 Task: Create new customer invoice with Date Opened: 18-May-23, Select Customer: Live Odor Free
, Terms: Net 30. Make invoice entry for item-1 with Date: 18-May-23, Description: Wet N Wild Beauty 749A Dulce de Leche Contouring Palette, Income Account: Income:Sales, Quantity: 1, Unit Price: 10.59, Sales Tax: Y, Sales Tax Included: Y, Tax Table: Sales Tax. Post Invoice with Post Date: 18-May-23, Post to Accounts: Assets:Accounts Receivable. Pay / Process Payment with Transaction Date: 16-Jun-23, Amount: 10.59, Transfer Account: Checking Account. Go to 'Print Invoice'.
Action: Mouse moved to (179, 42)
Screenshot: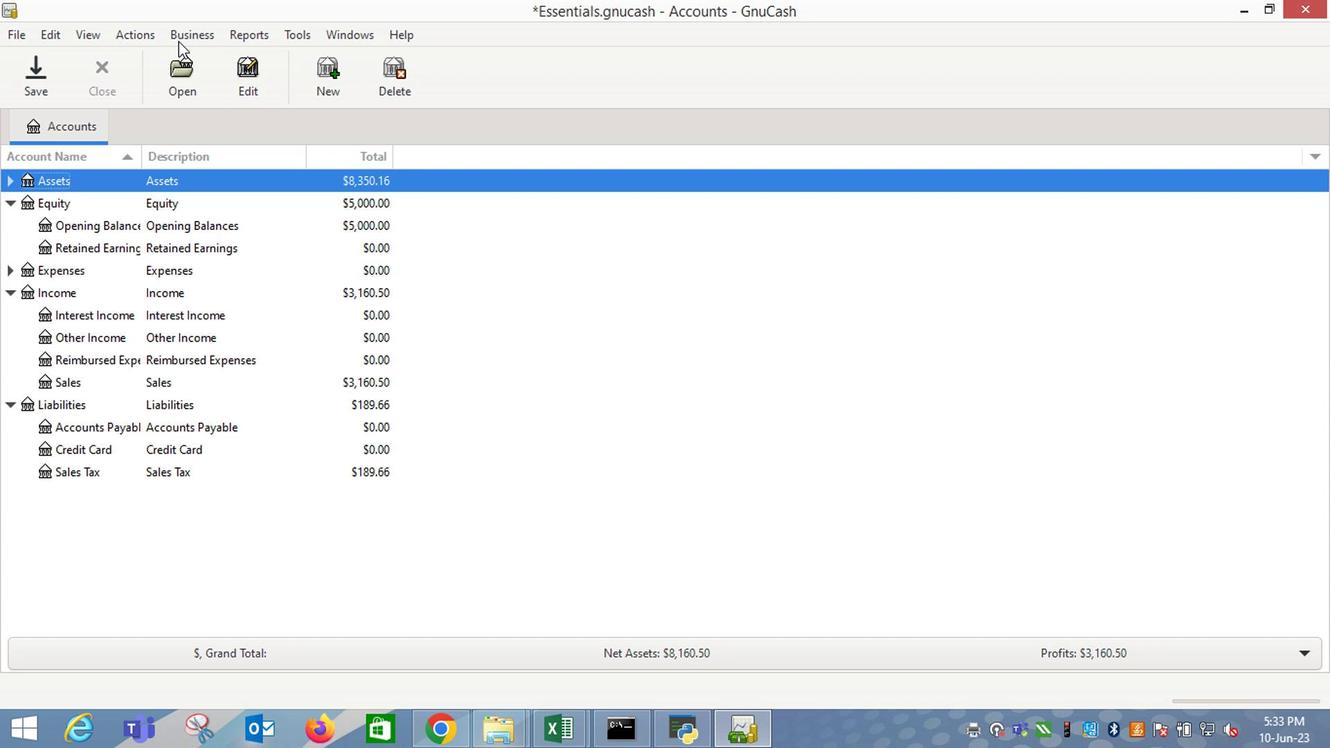 
Action: Mouse pressed left at (179, 42)
Screenshot: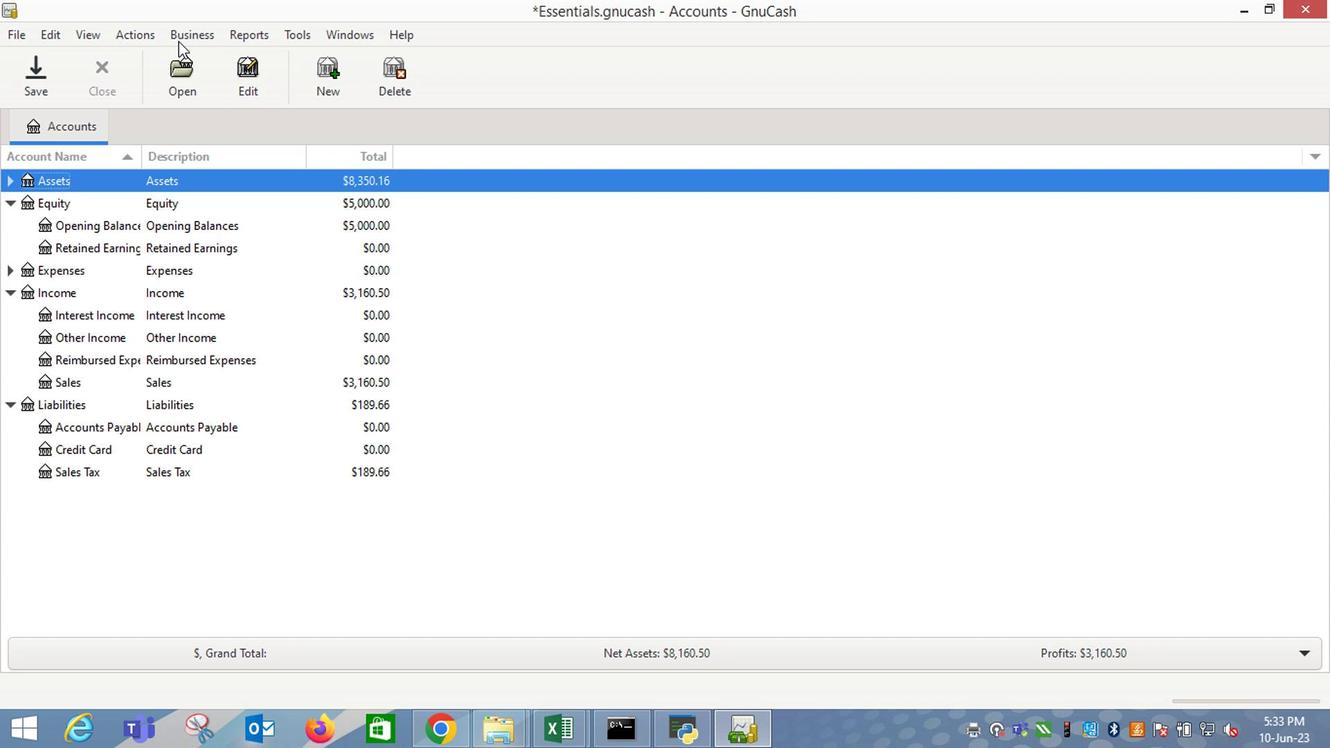 
Action: Mouse moved to (429, 135)
Screenshot: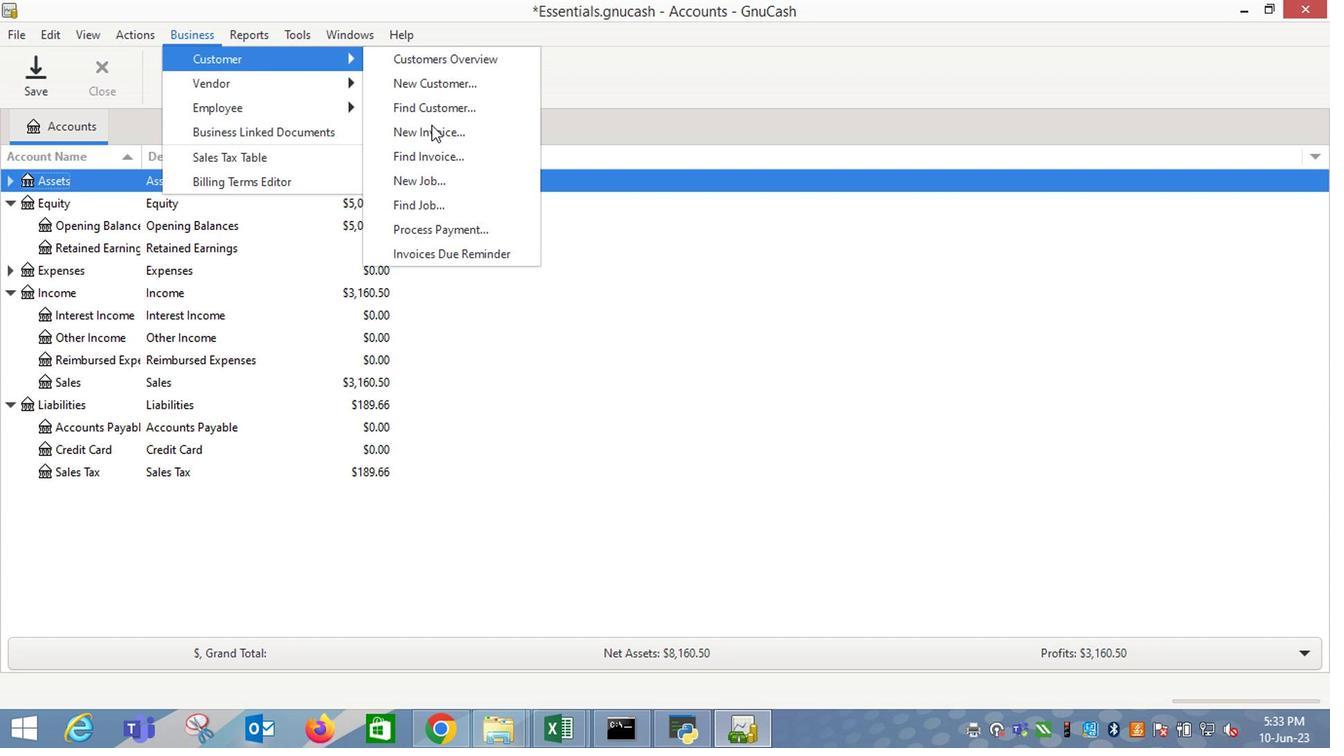 
Action: Mouse pressed left at (429, 135)
Screenshot: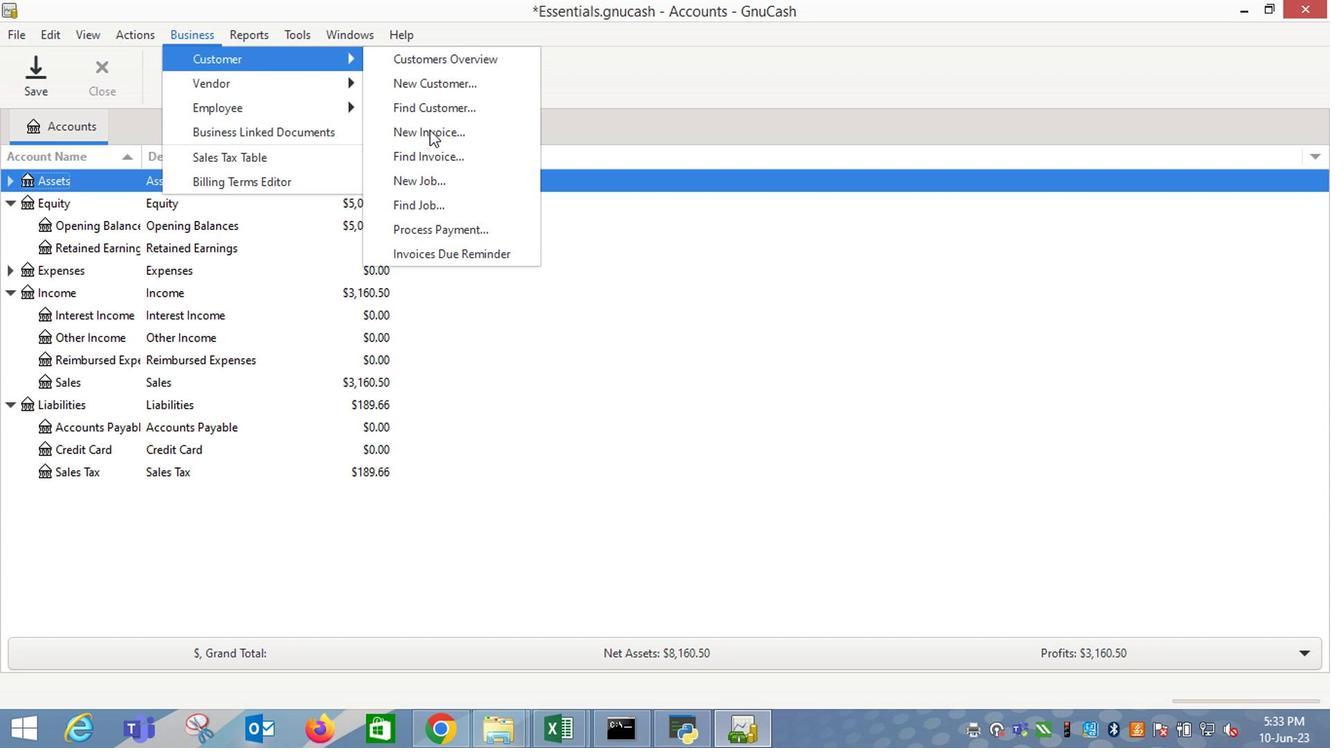 
Action: Mouse moved to (803, 304)
Screenshot: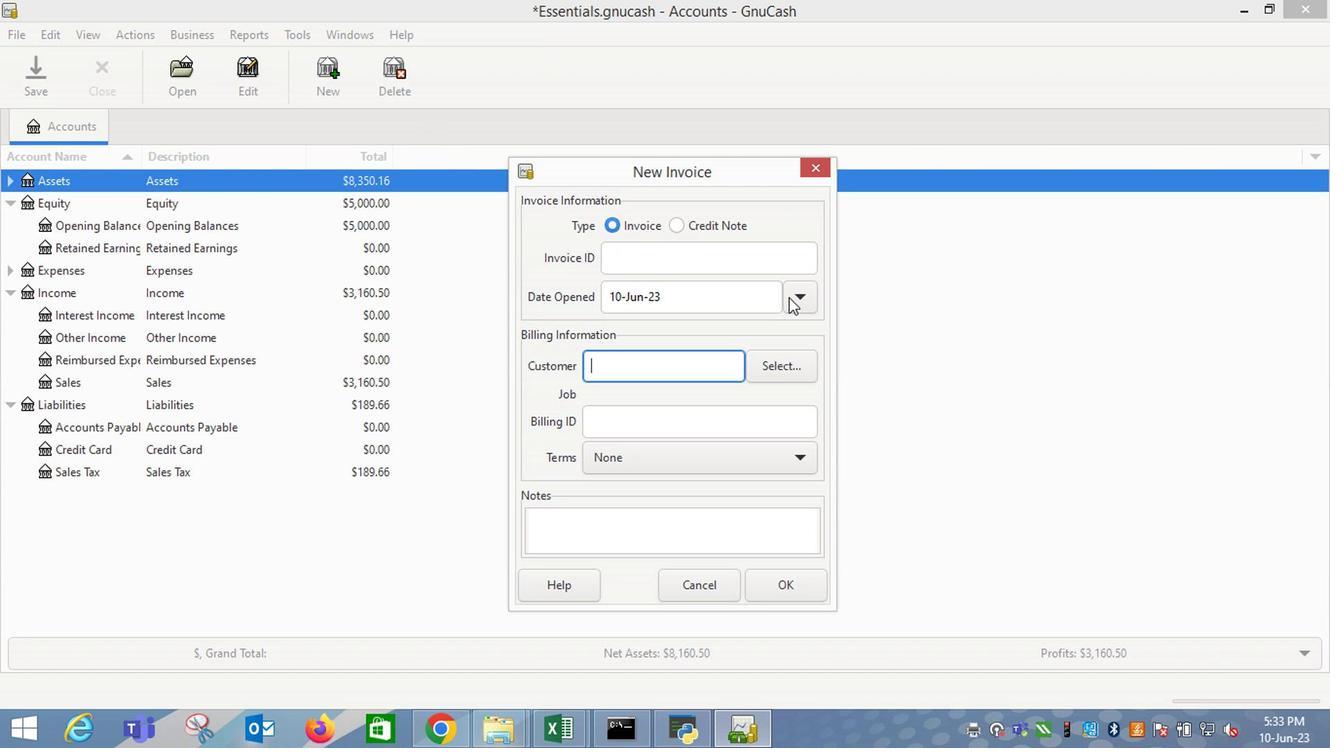 
Action: Mouse pressed left at (803, 304)
Screenshot: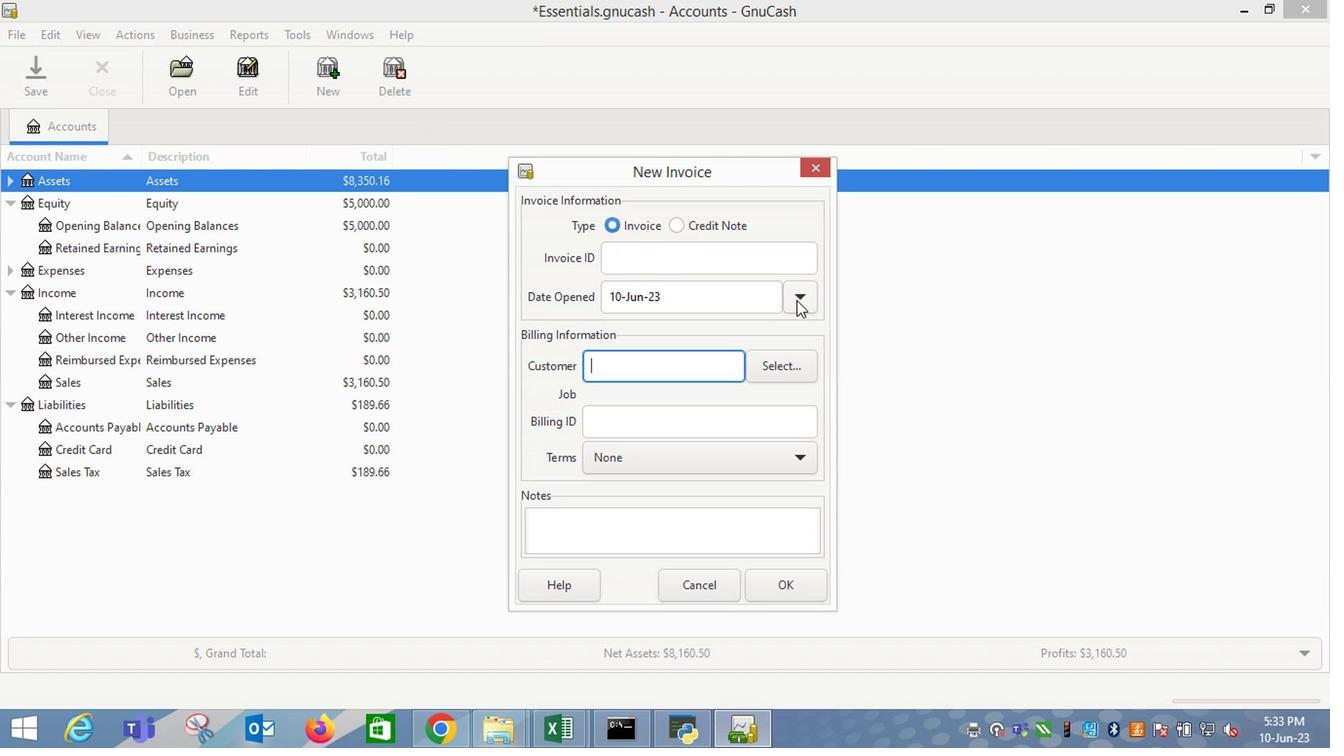 
Action: Mouse moved to (651, 330)
Screenshot: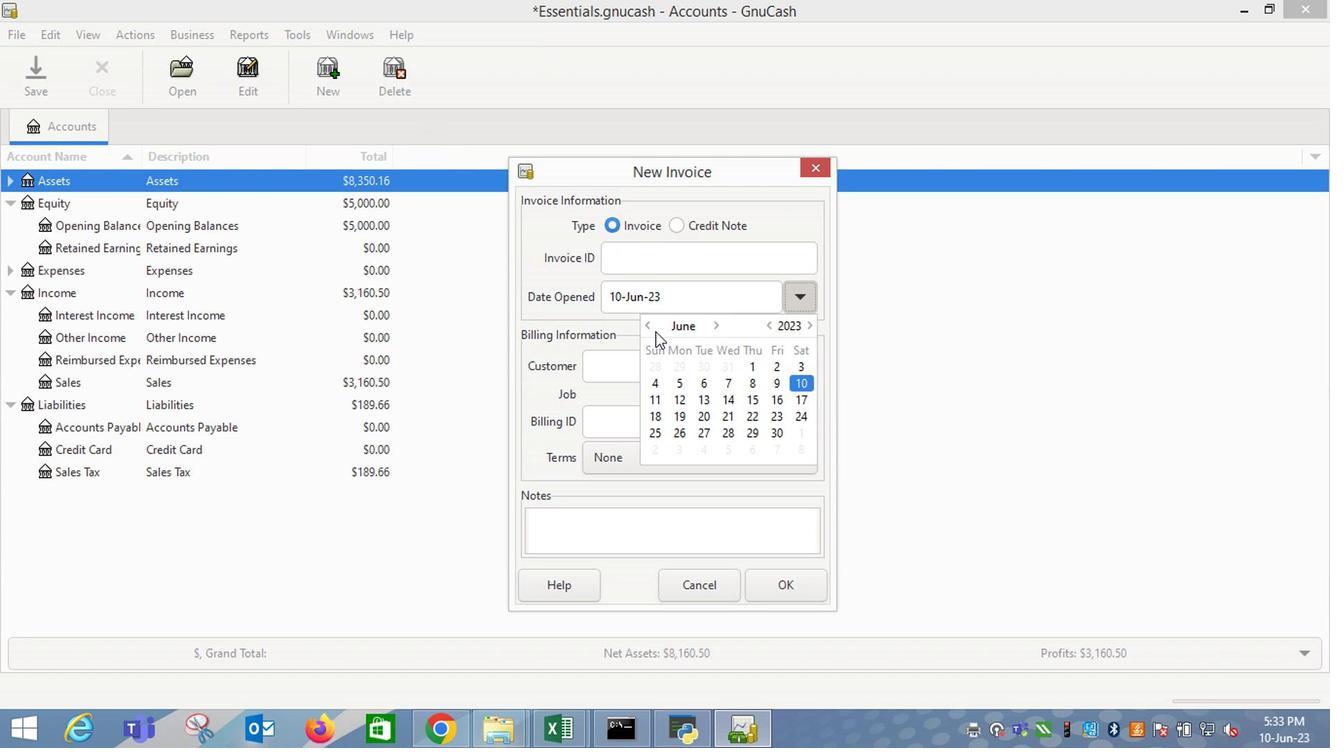 
Action: Mouse pressed left at (651, 330)
Screenshot: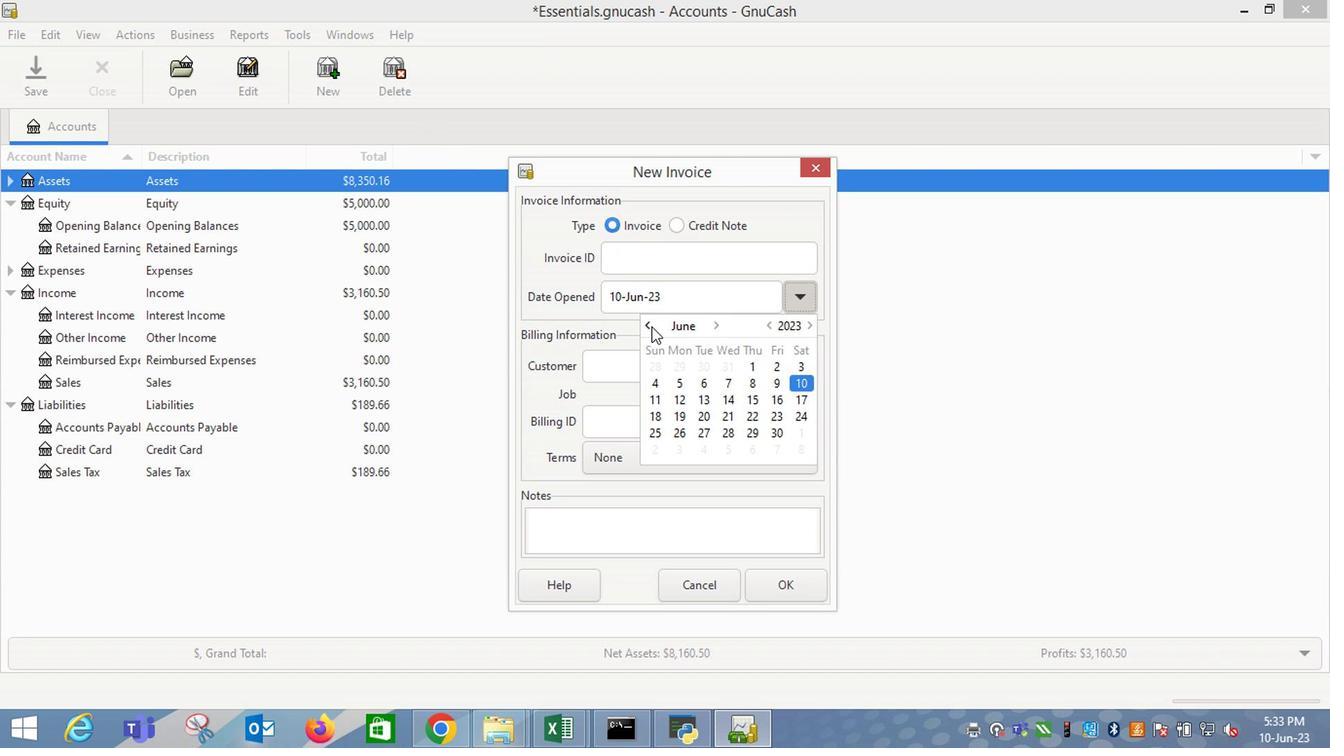 
Action: Mouse moved to (751, 404)
Screenshot: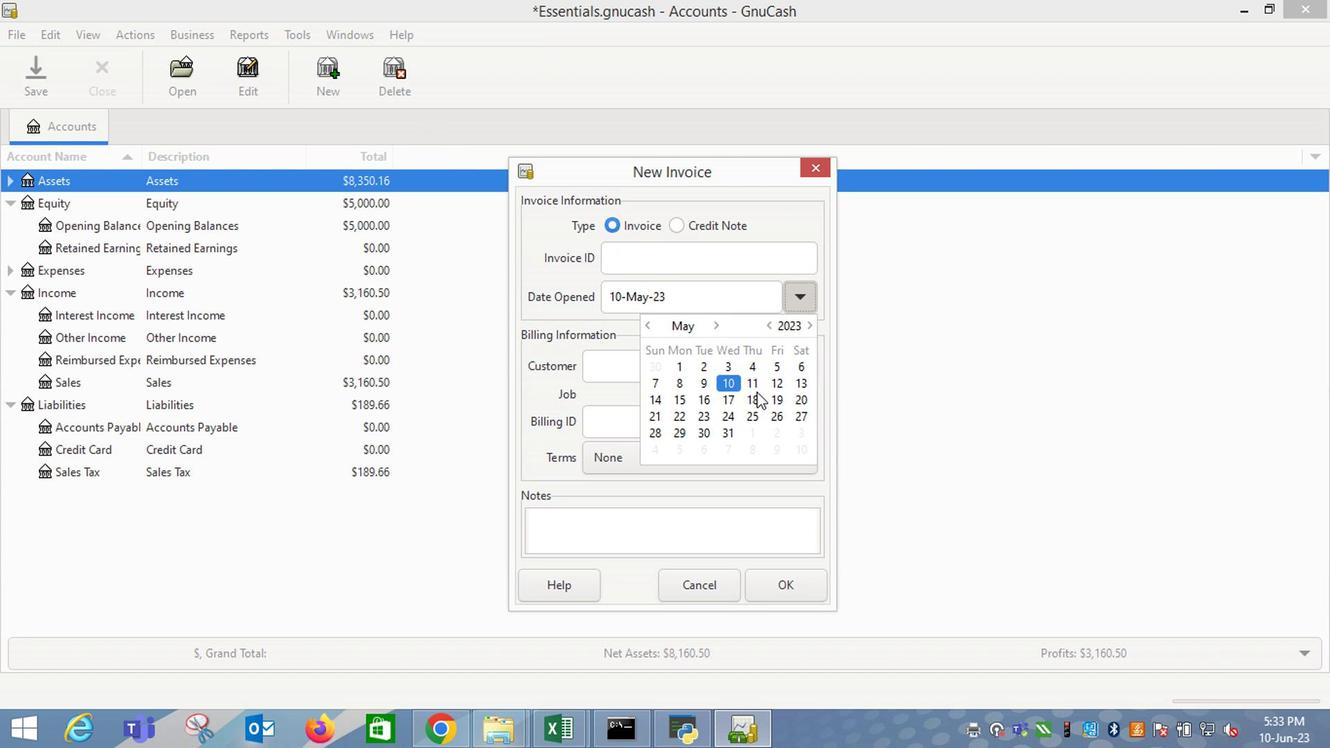 
Action: Mouse pressed left at (751, 404)
Screenshot: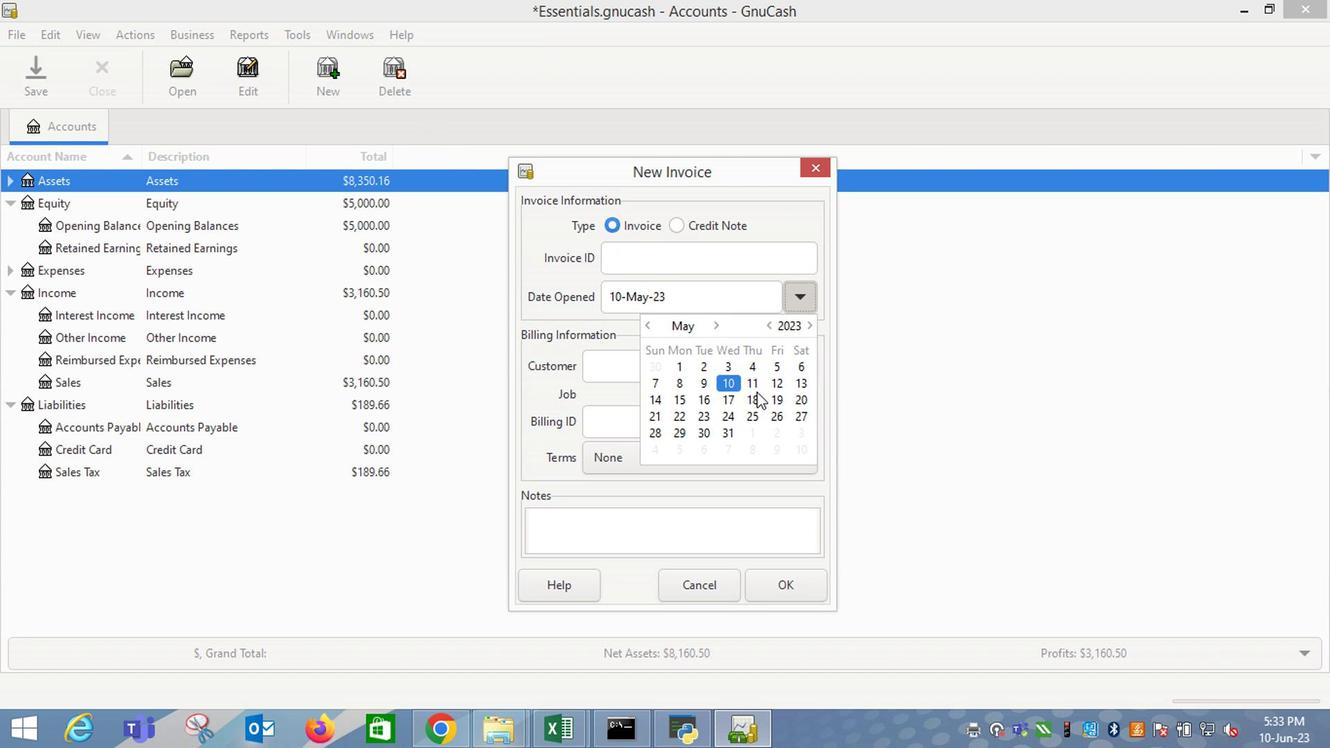 
Action: Mouse moved to (624, 370)
Screenshot: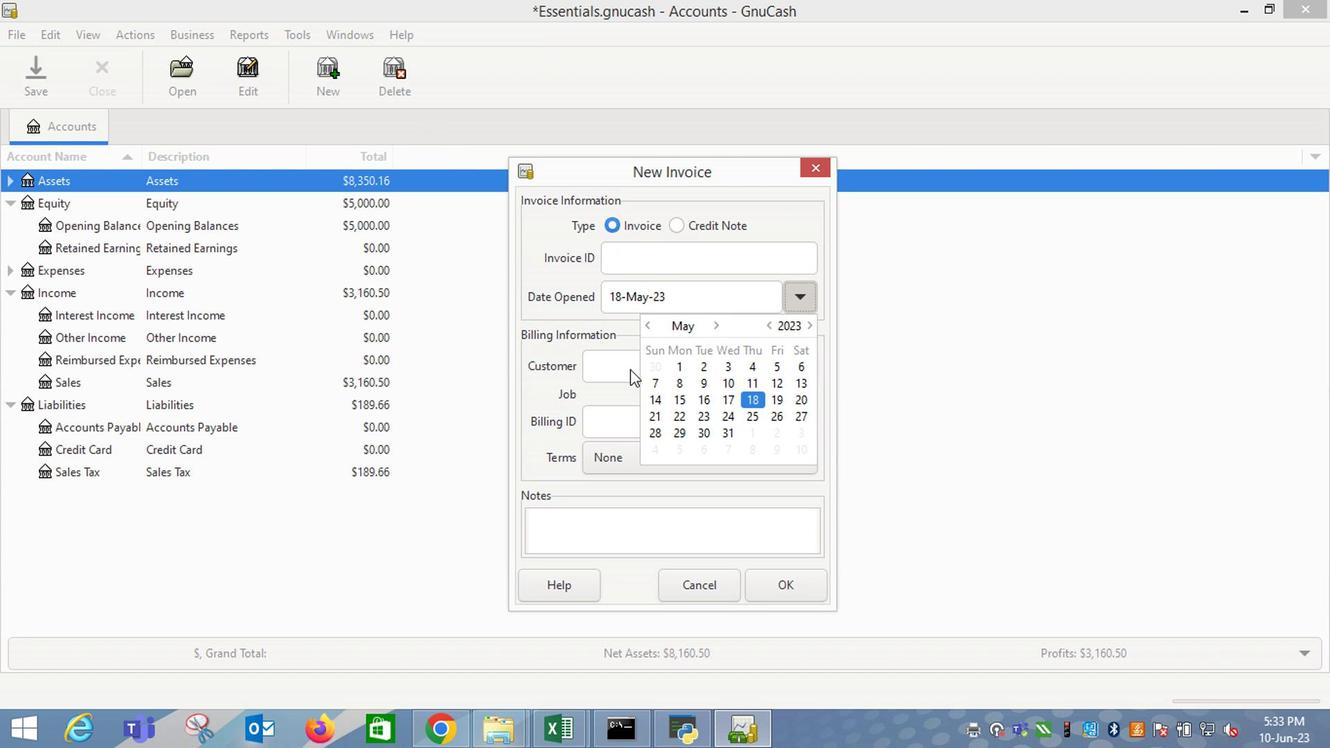 
Action: Mouse pressed left at (624, 370)
Screenshot: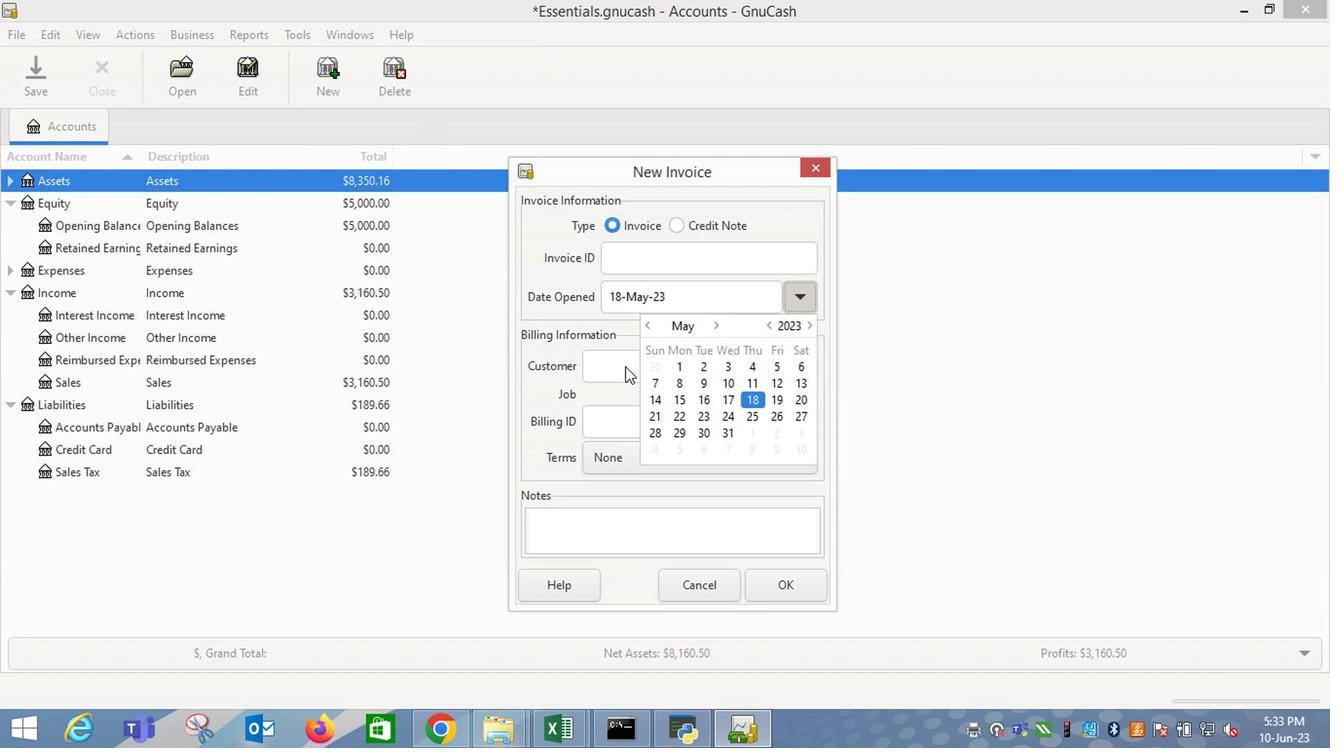 
Action: Mouse pressed left at (624, 370)
Screenshot: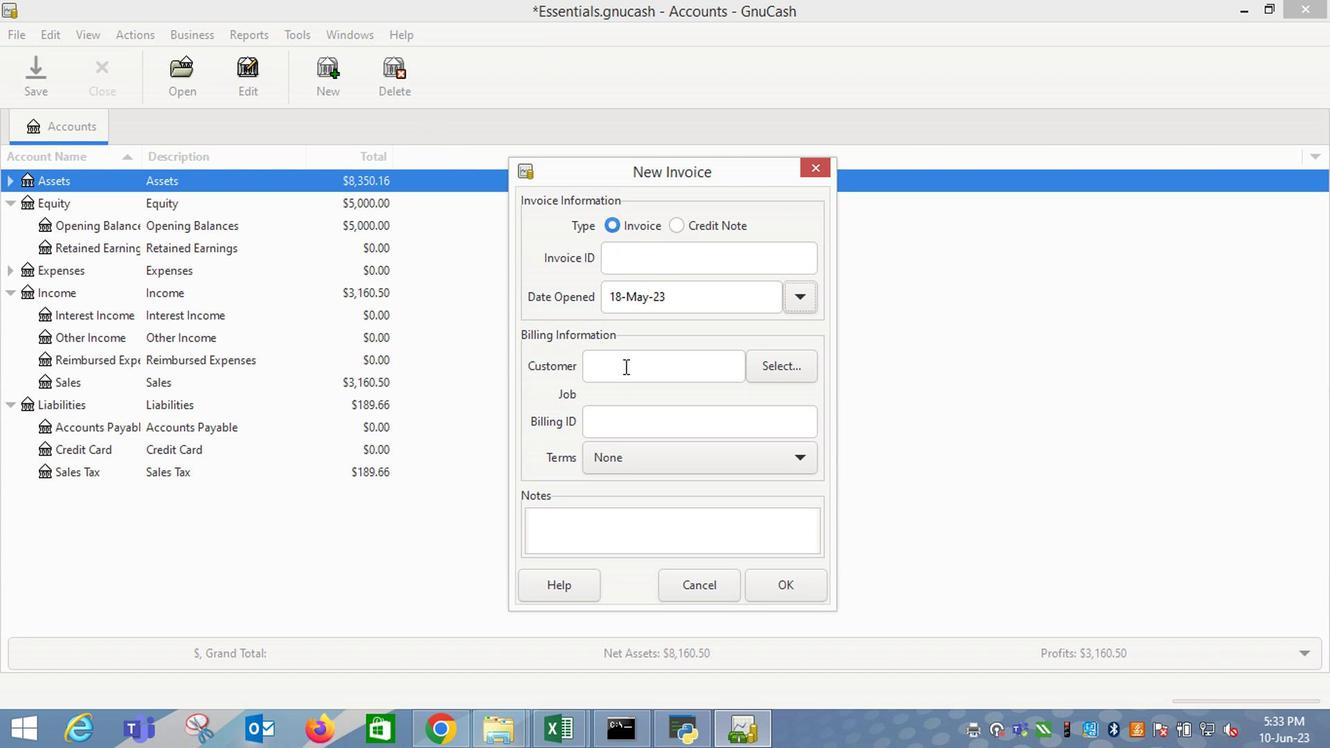 
Action: Mouse moved to (624, 368)
Screenshot: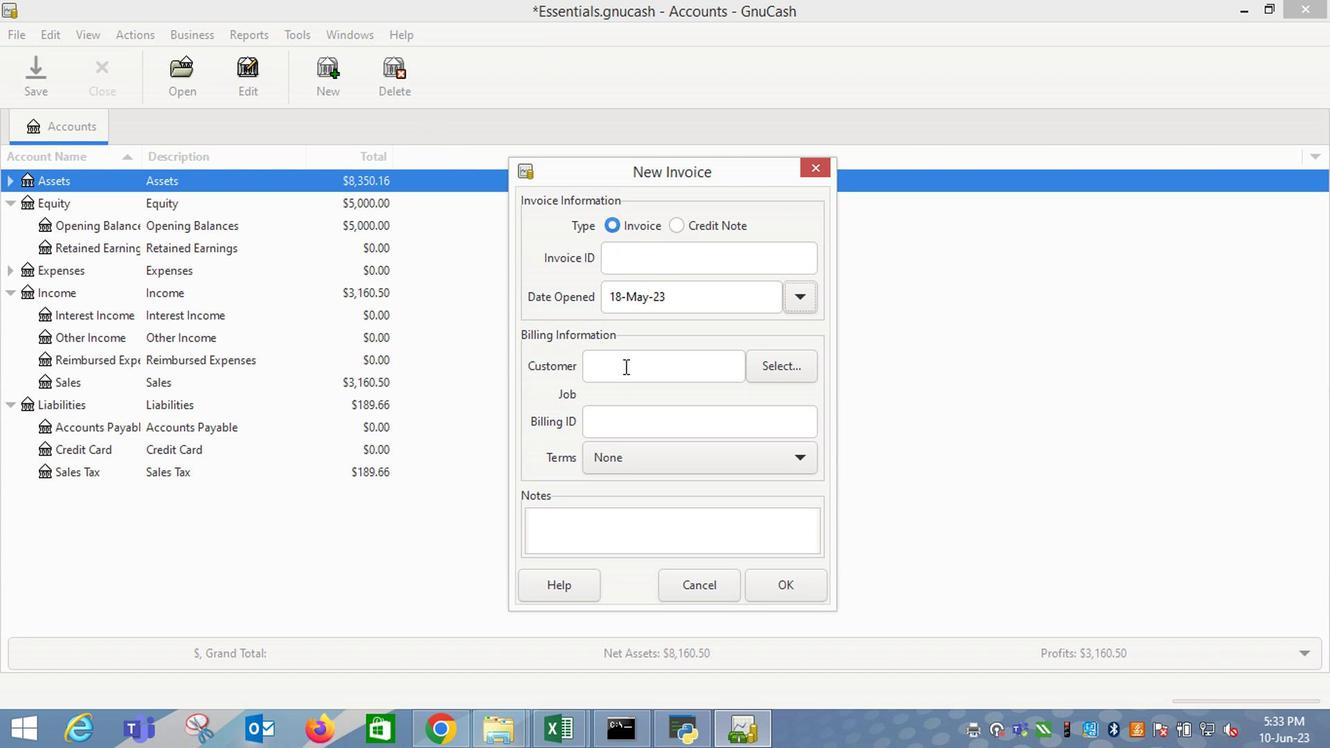 
Action: Key pressed <Key.shift_r>Li
Screenshot: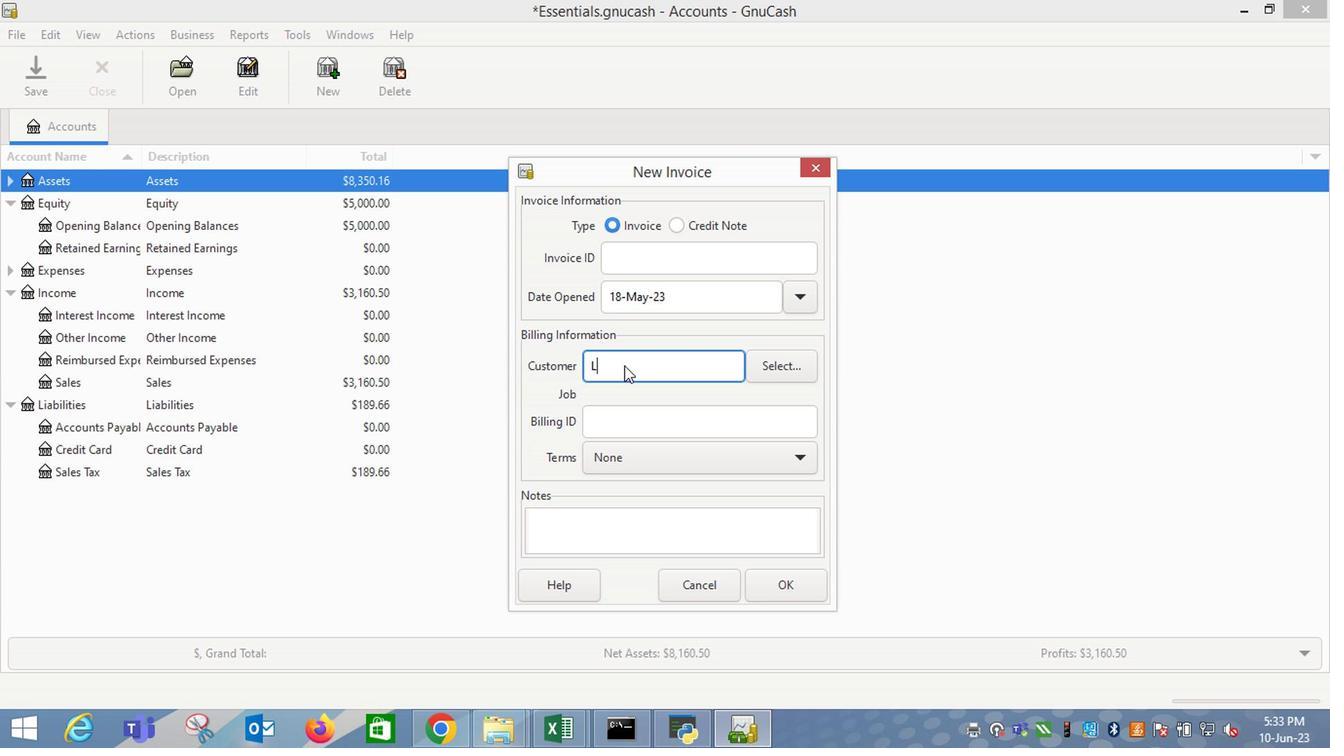 
Action: Mouse moved to (639, 401)
Screenshot: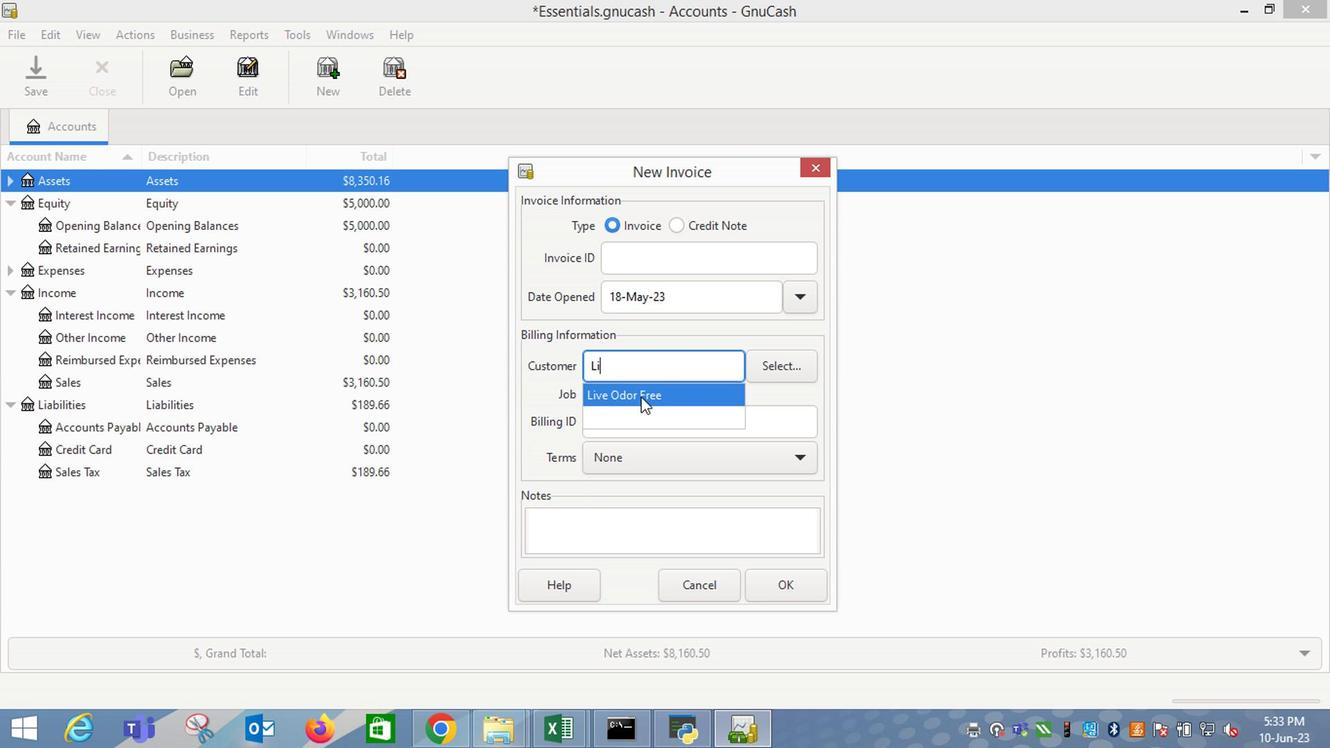 
Action: Mouse pressed left at (639, 401)
Screenshot: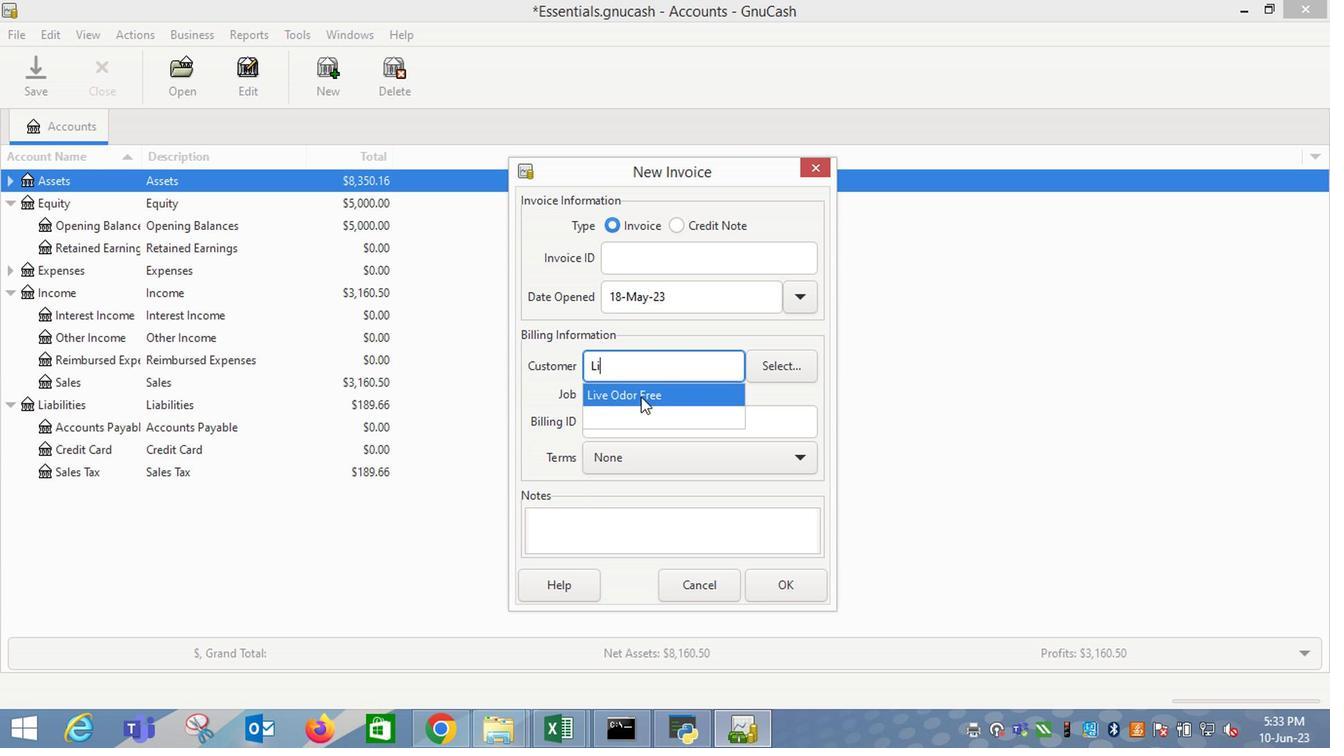 
Action: Mouse moved to (612, 476)
Screenshot: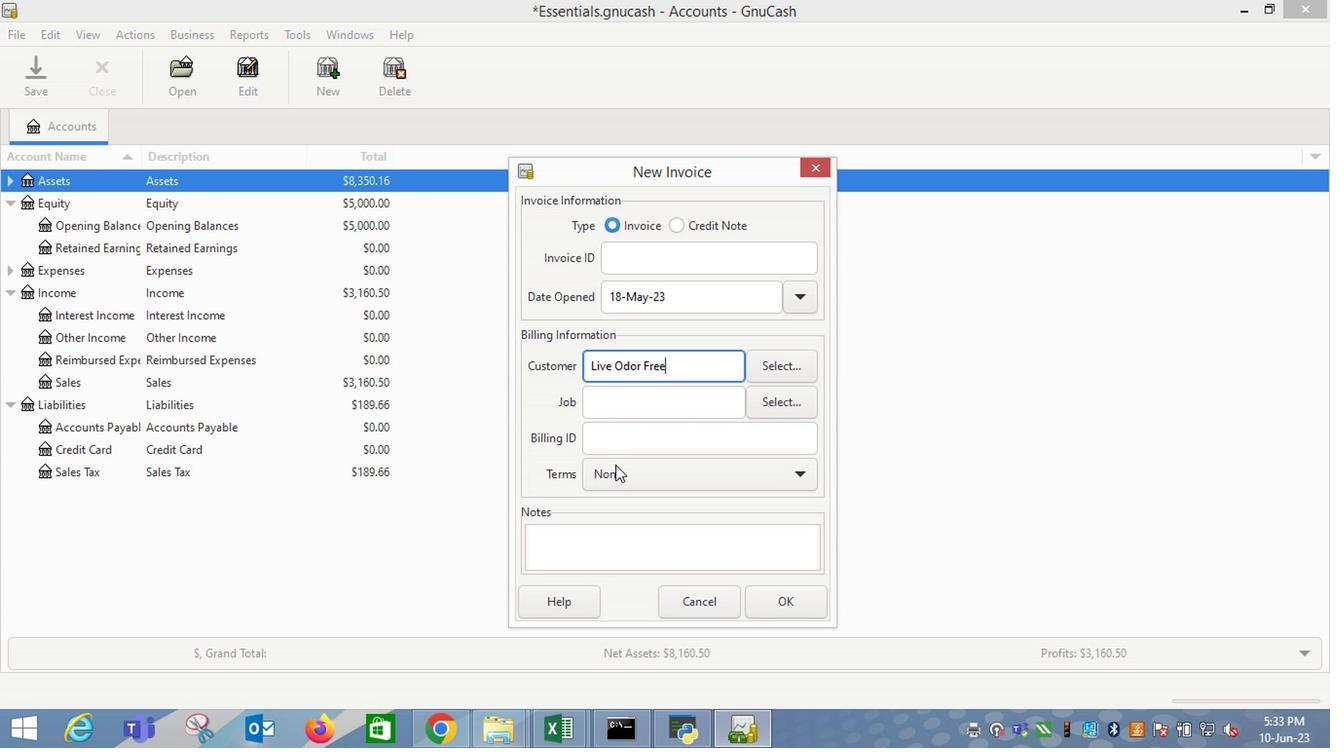 
Action: Mouse pressed left at (612, 476)
Screenshot: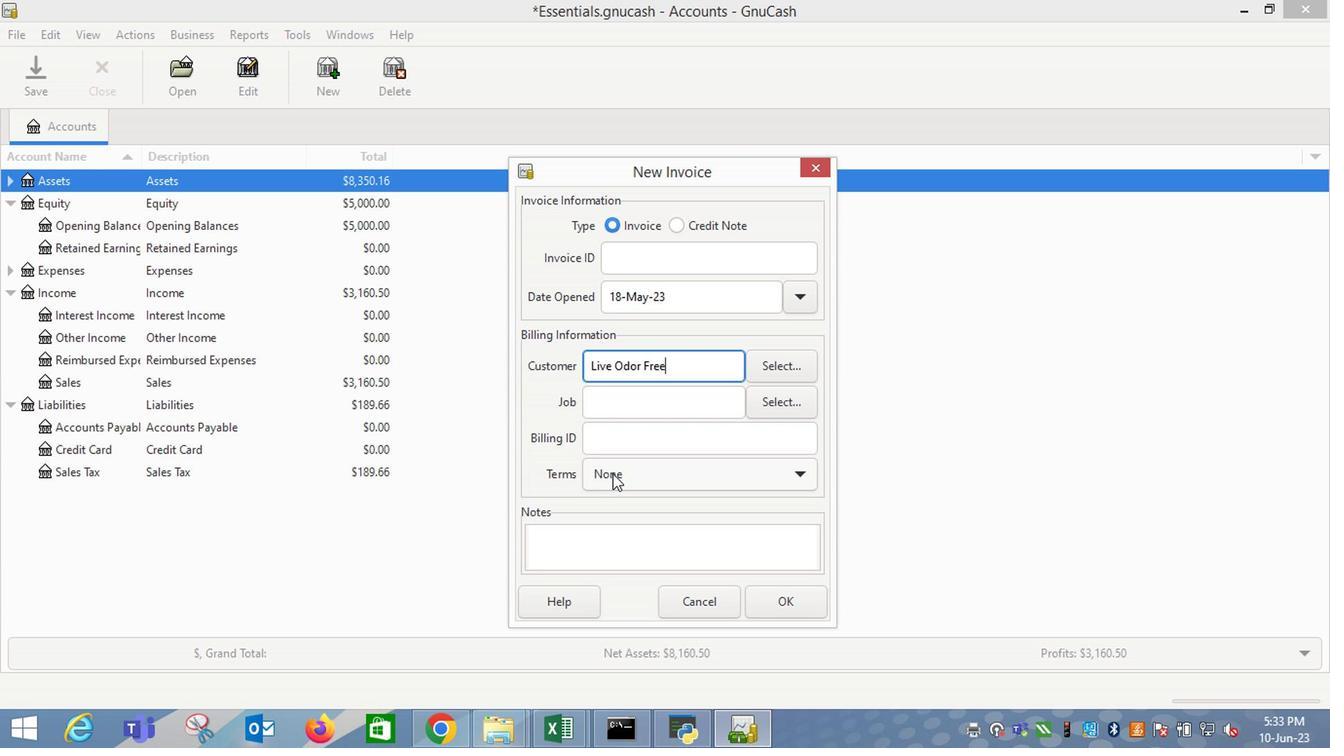 
Action: Mouse moved to (619, 529)
Screenshot: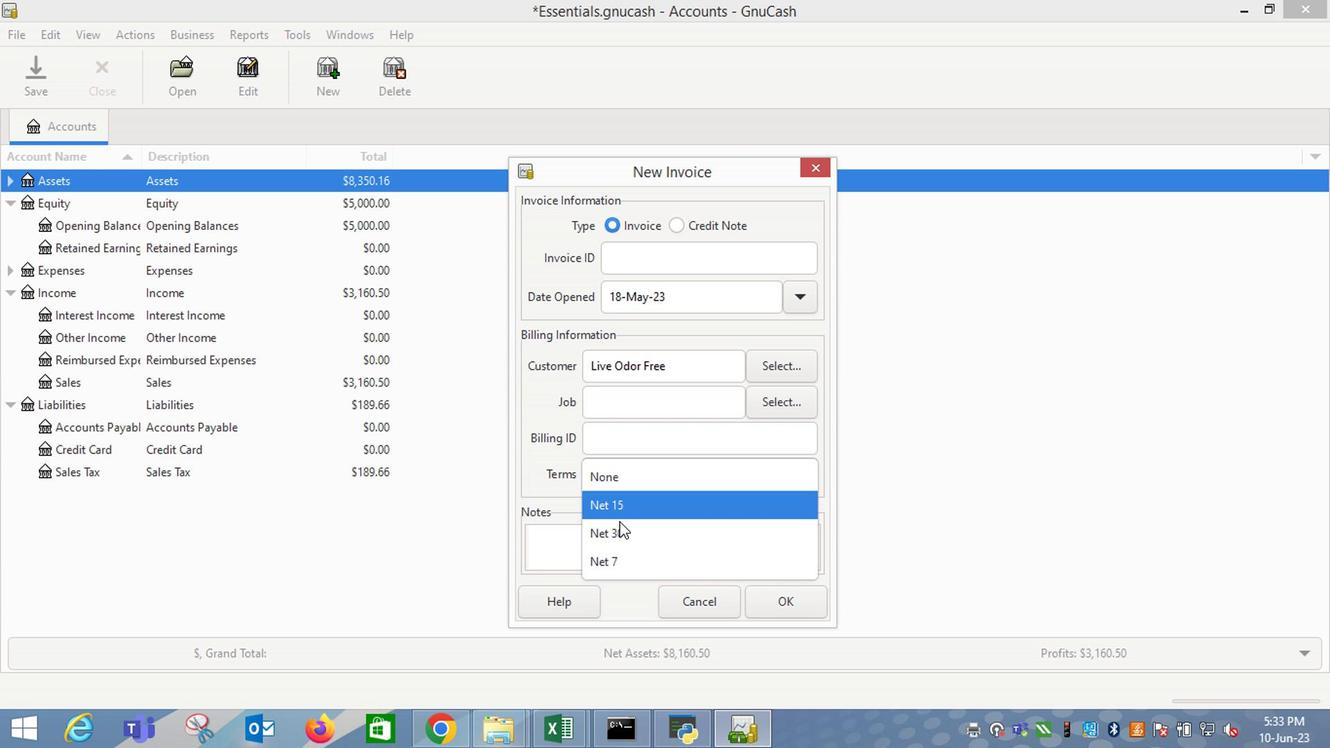 
Action: Mouse pressed left at (619, 529)
Screenshot: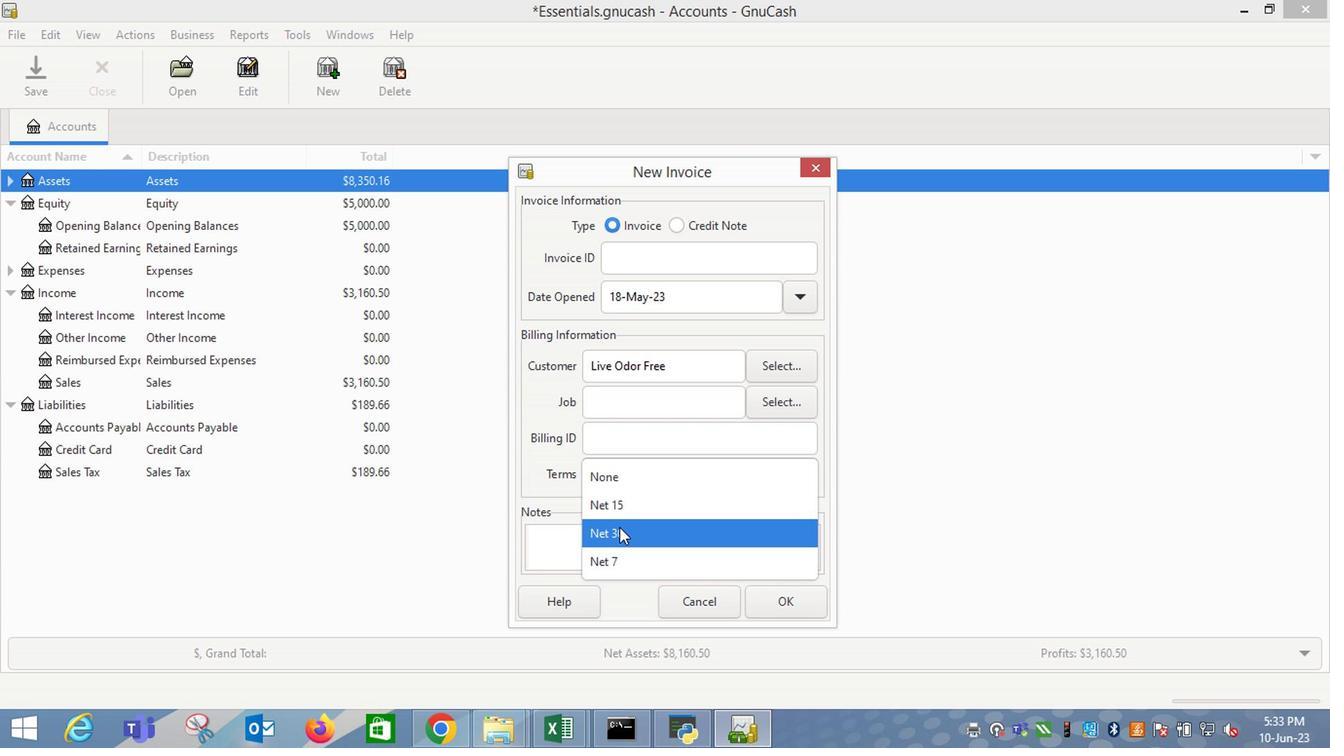 
Action: Mouse moved to (774, 616)
Screenshot: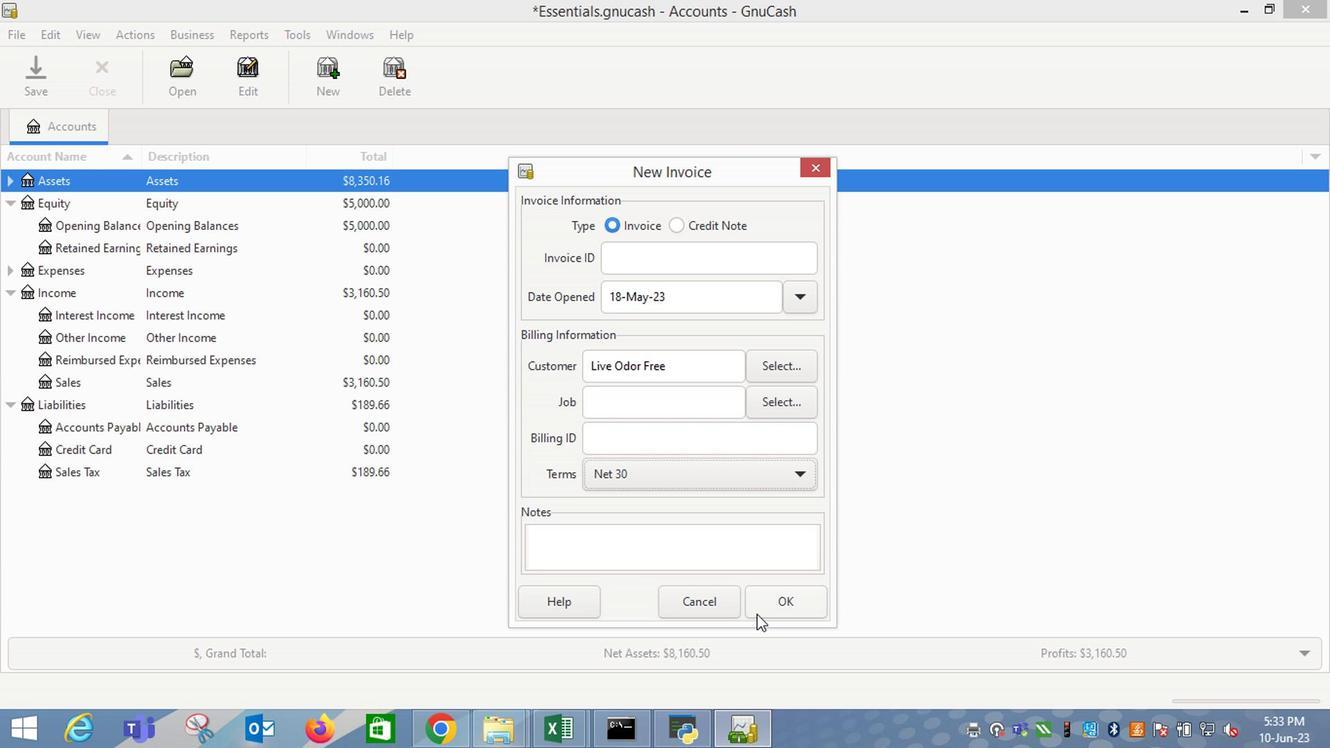 
Action: Mouse pressed left at (774, 616)
Screenshot: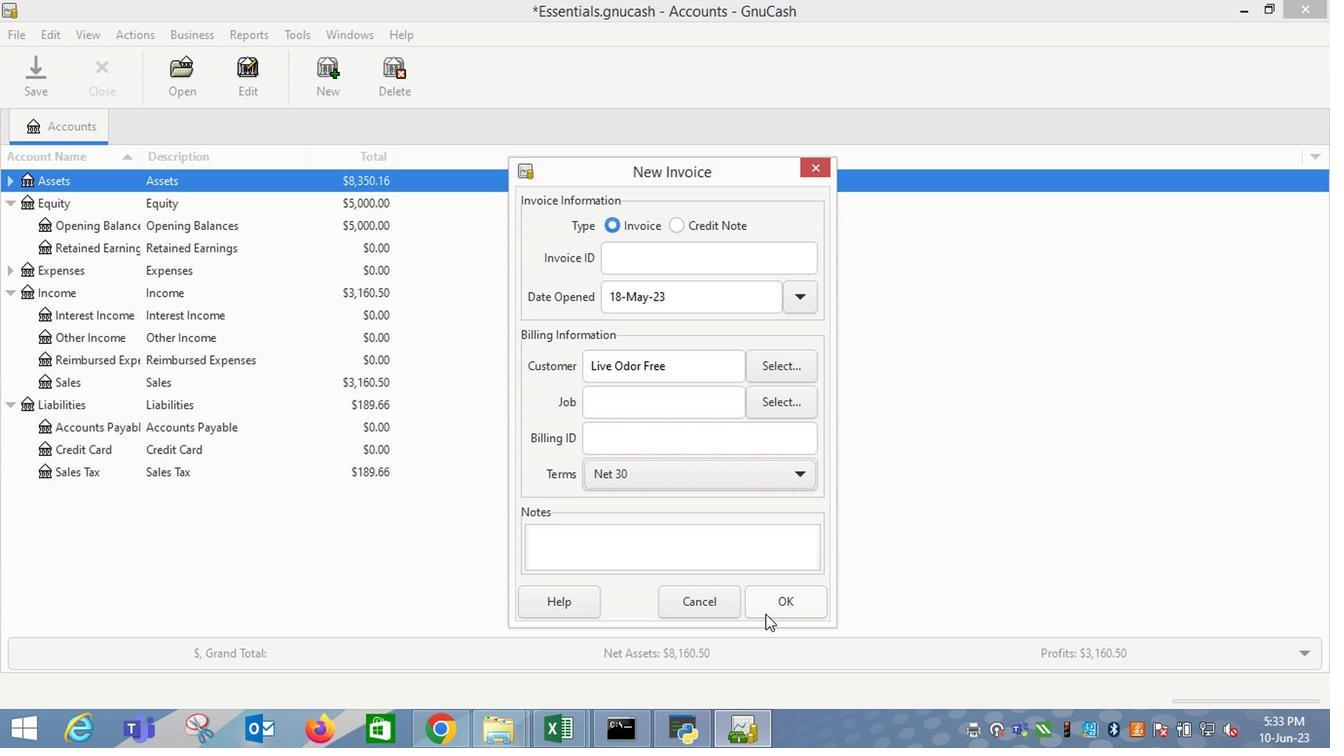 
Action: Mouse moved to (79, 380)
Screenshot: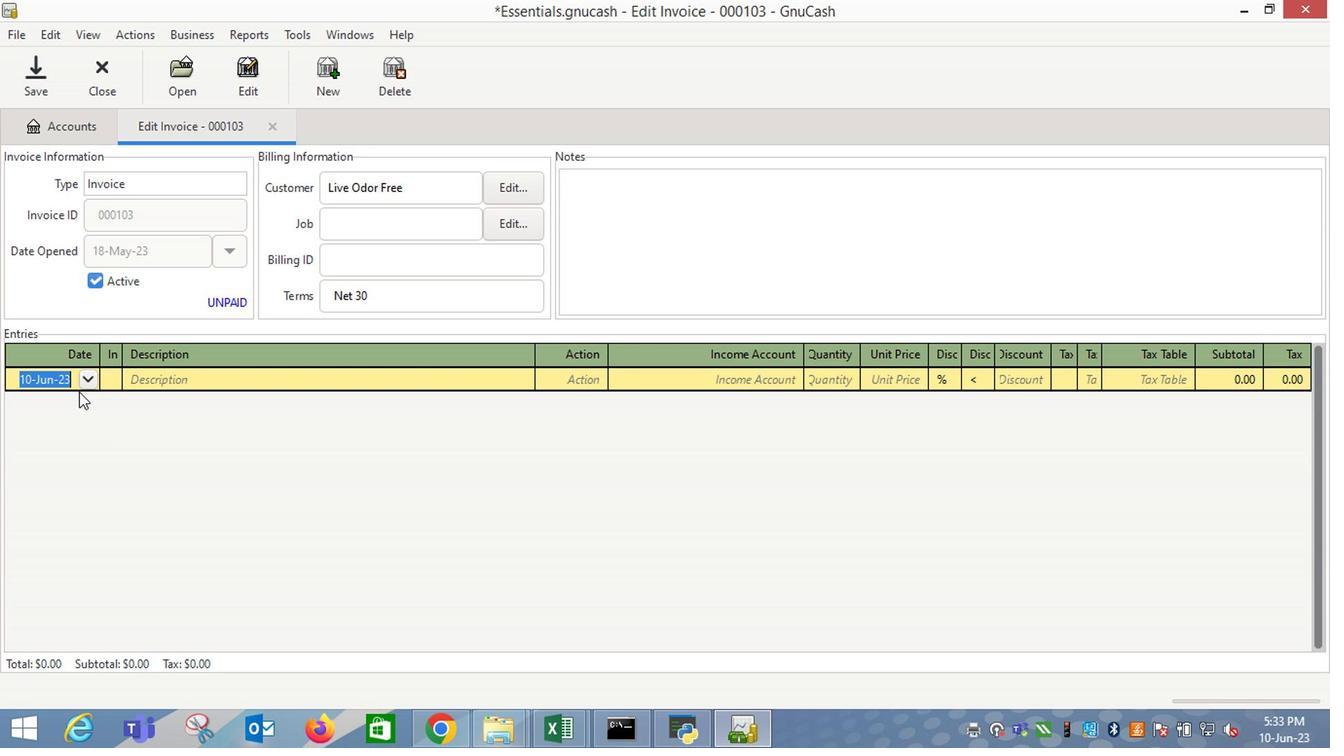 
Action: Mouse pressed left at (79, 380)
Screenshot: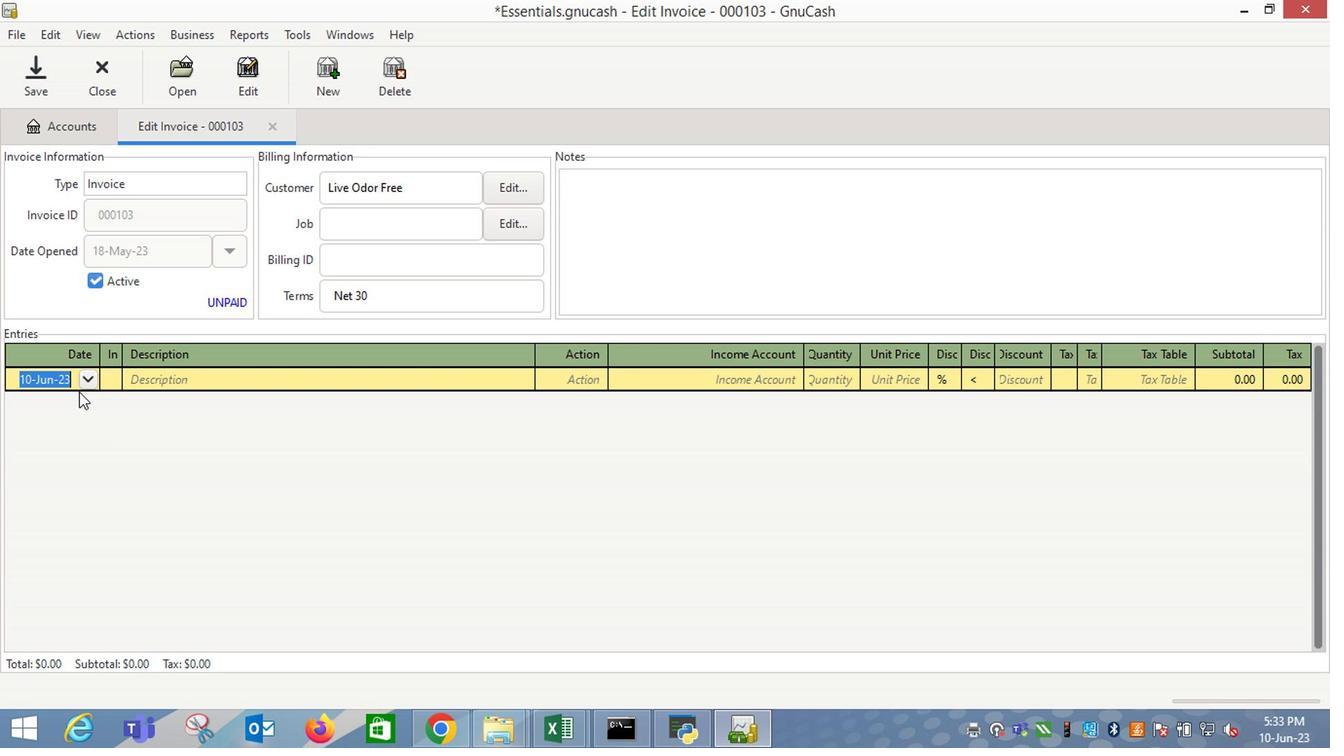 
Action: Mouse moved to (13, 404)
Screenshot: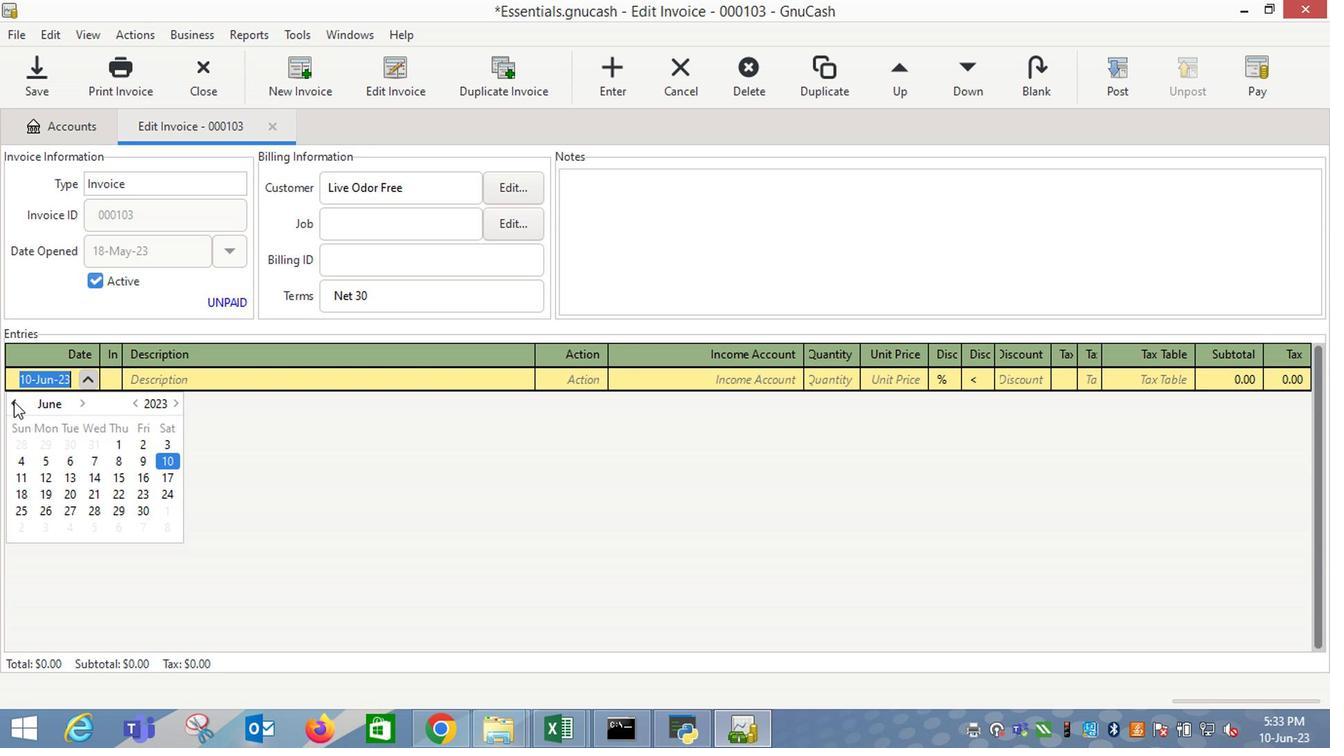 
Action: Mouse pressed left at (13, 404)
Screenshot: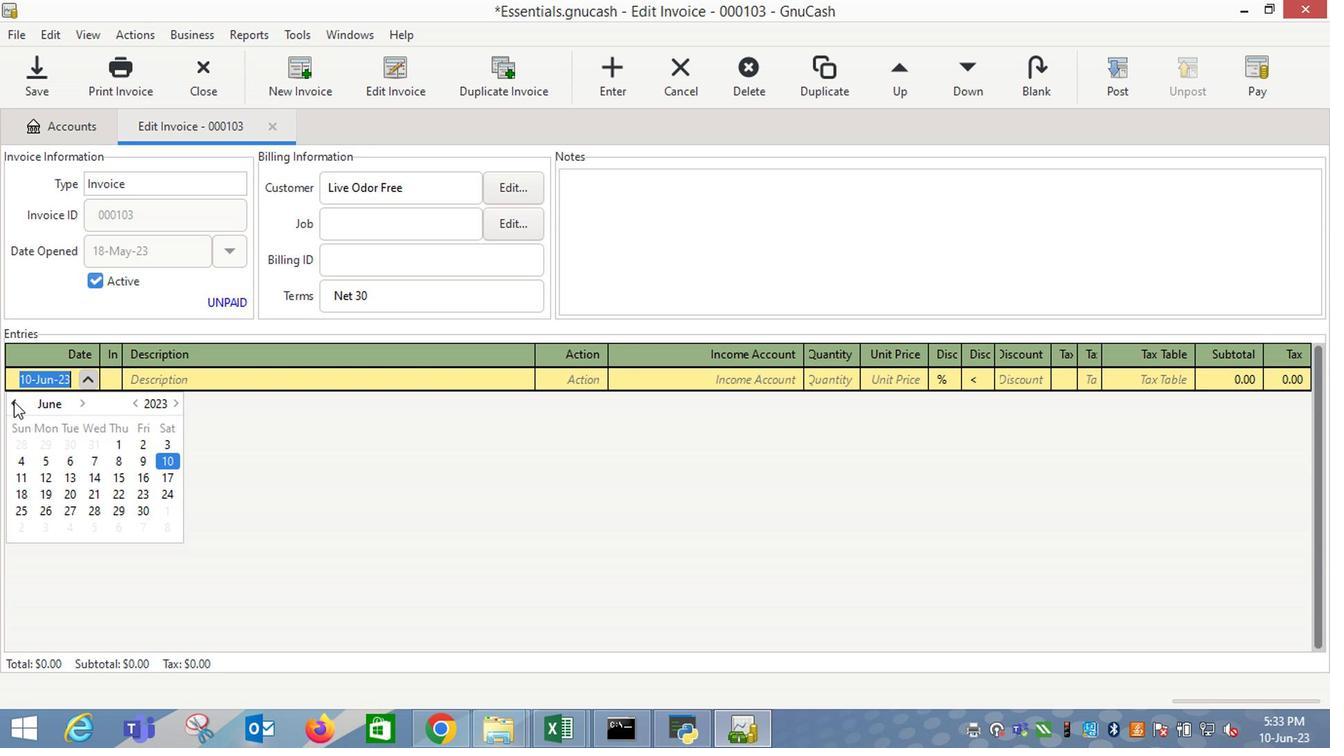 
Action: Mouse moved to (112, 471)
Screenshot: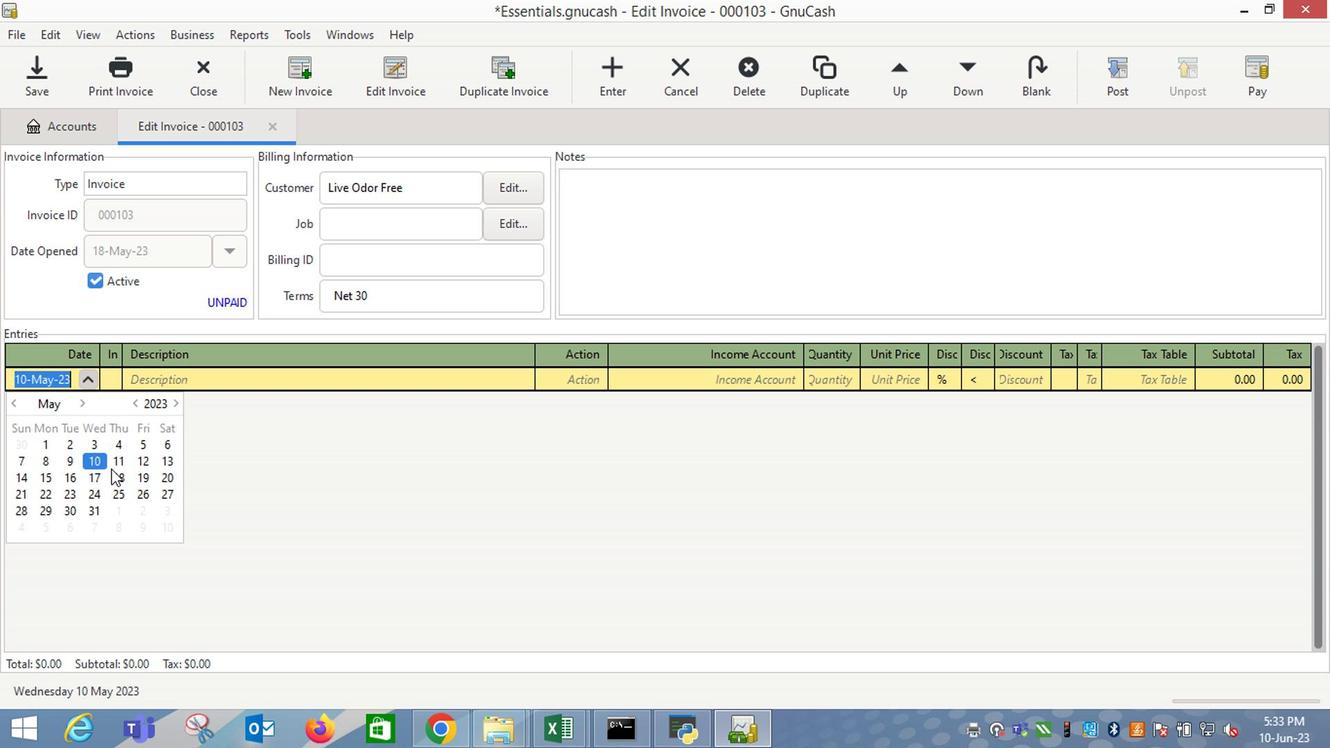 
Action: Mouse pressed left at (112, 471)
Screenshot: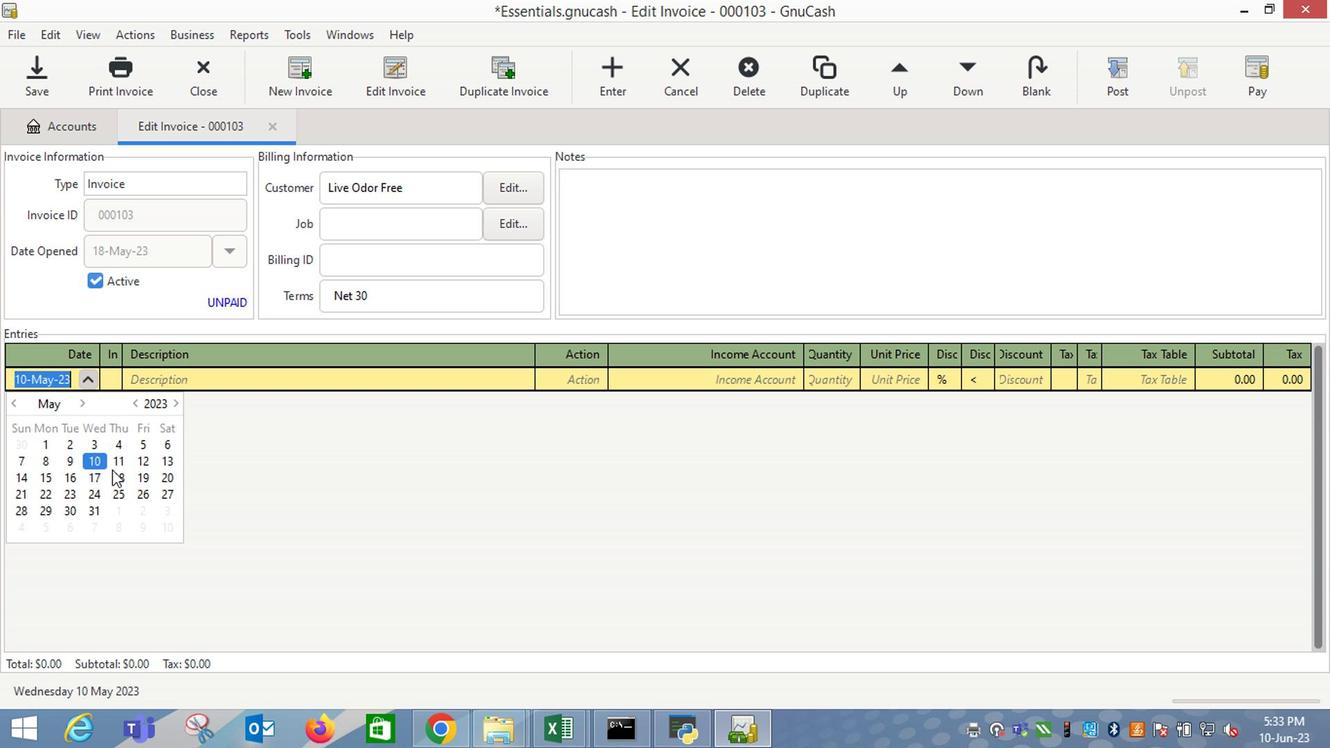 
Action: Mouse moved to (117, 476)
Screenshot: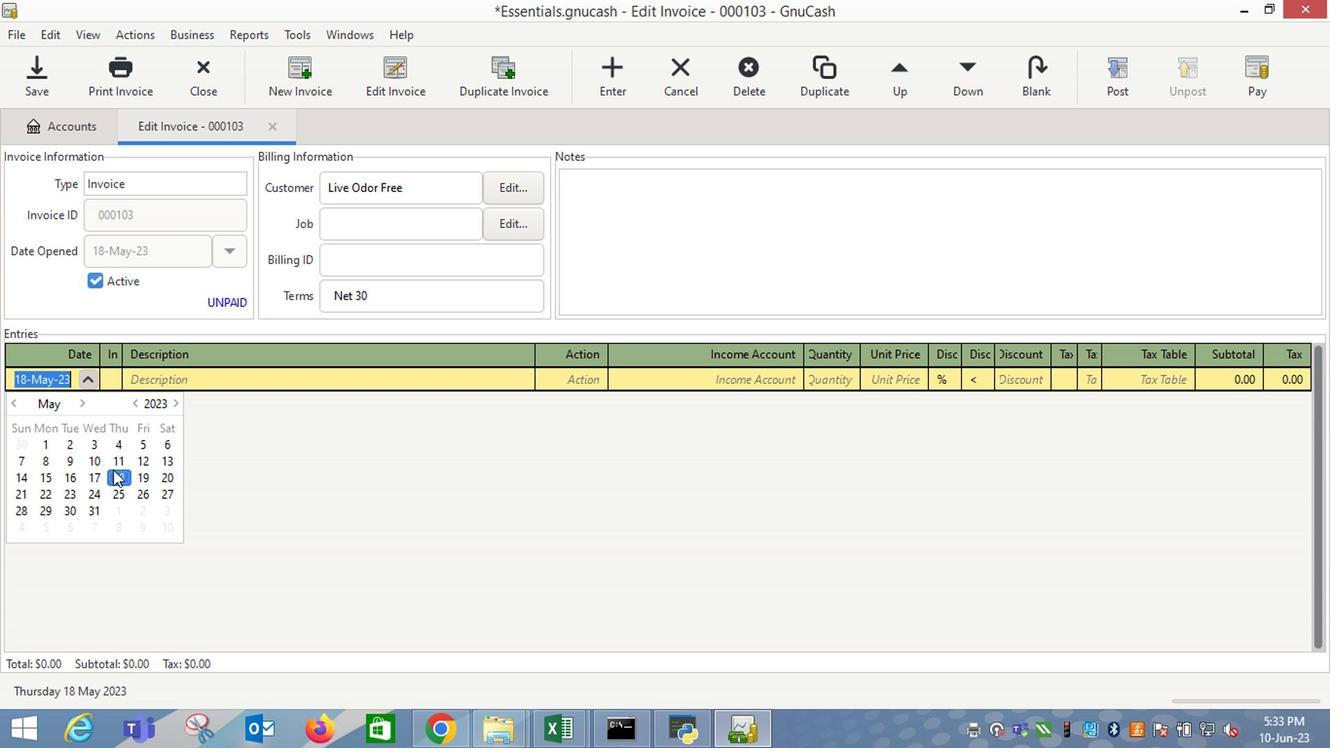 
Action: Key pressed <Key.tab><Key.shift_r>Wet<Key.backspace><Key.backspace><Key.backspace><Key.backspace><Key.shift_r>Wet<Key.space><Key.shift_r>N<Key.space><Key.shift_r>Wild<Key.space><Key.shift_r>Beauty<Key.space>749<Key.tab>1<Key.tab>10.59<Key.tab>
Screenshot: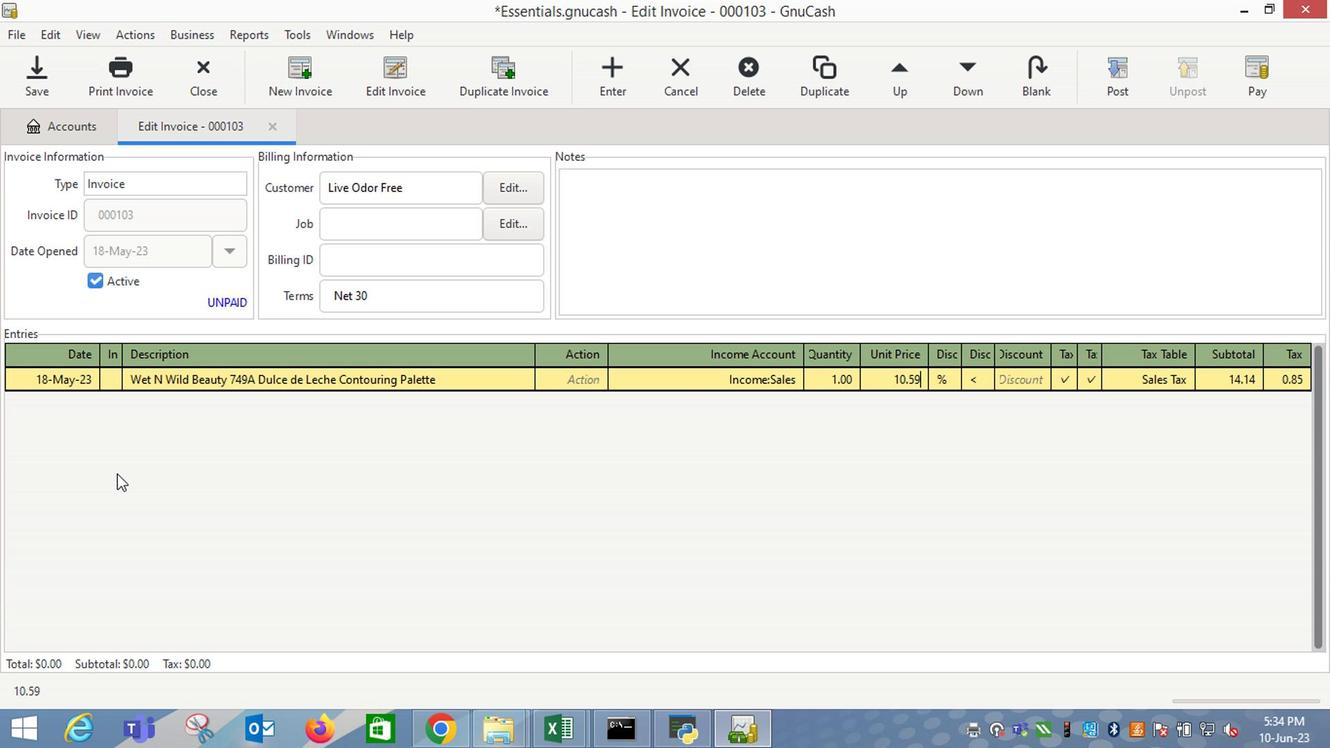 
Action: Mouse moved to (1150, 387)
Screenshot: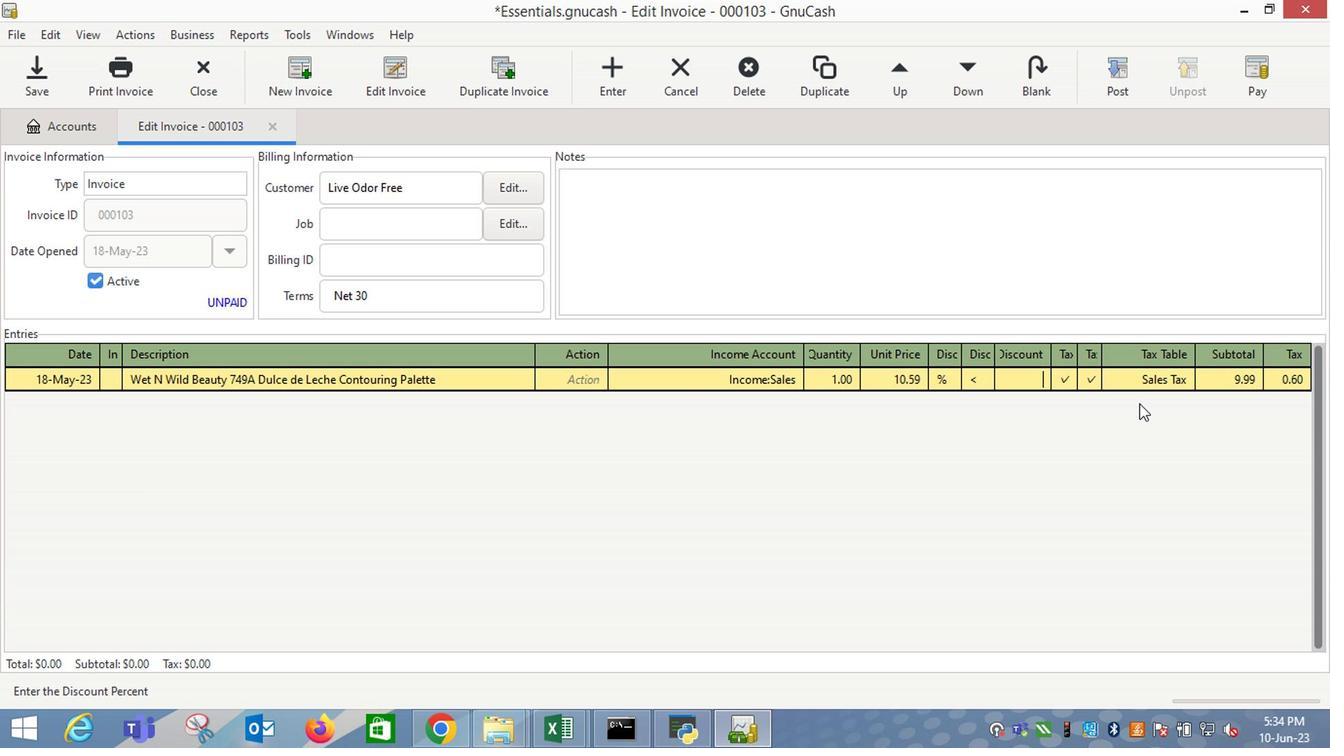 
Action: Mouse pressed left at (1150, 387)
Screenshot: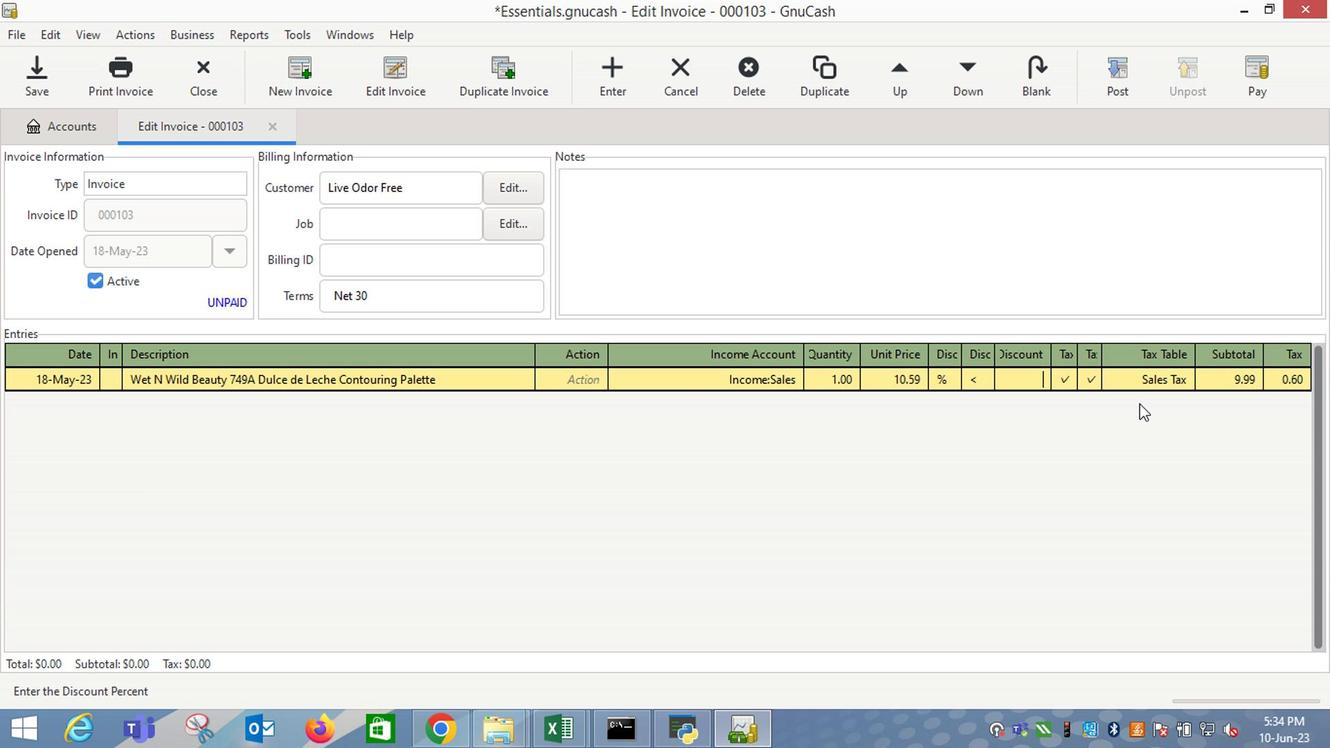 
Action: Key pressed <Key.enter>
Screenshot: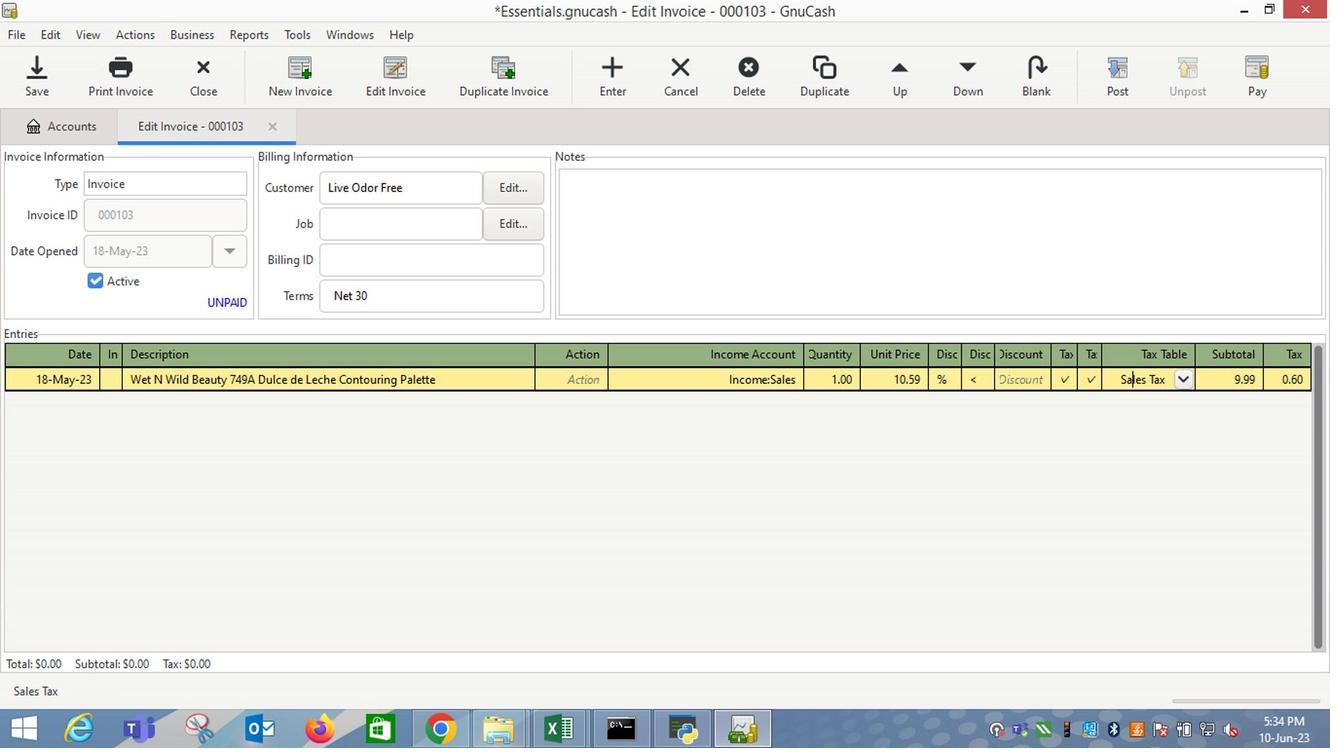 
Action: Mouse moved to (1133, 84)
Screenshot: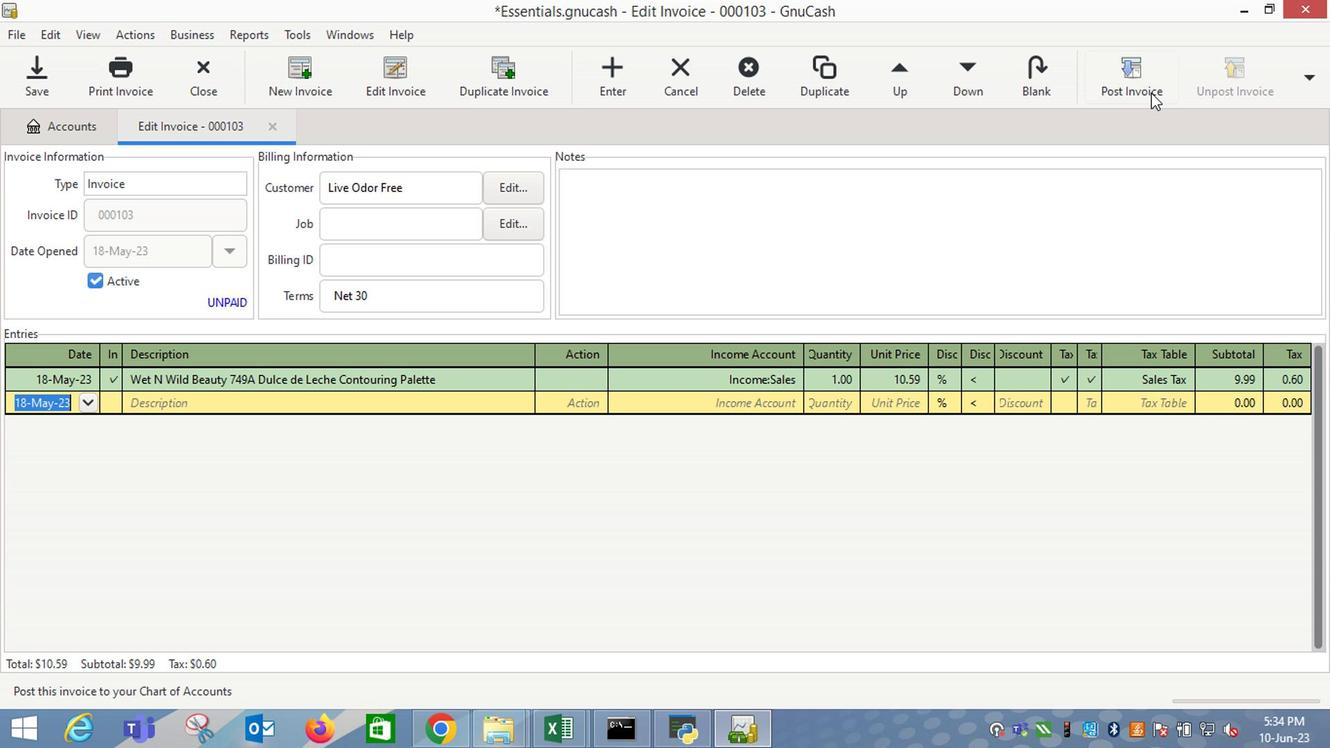 
Action: Mouse pressed left at (1133, 84)
Screenshot: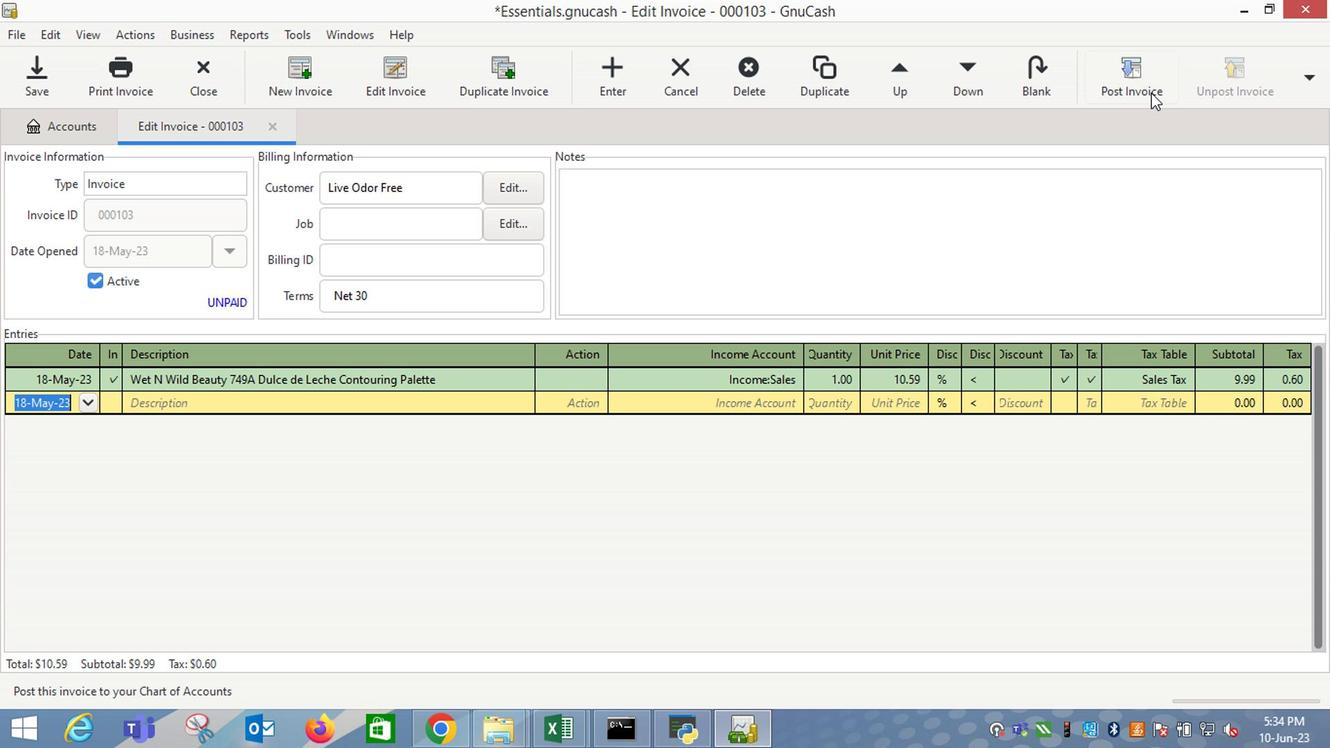 
Action: Mouse moved to (830, 316)
Screenshot: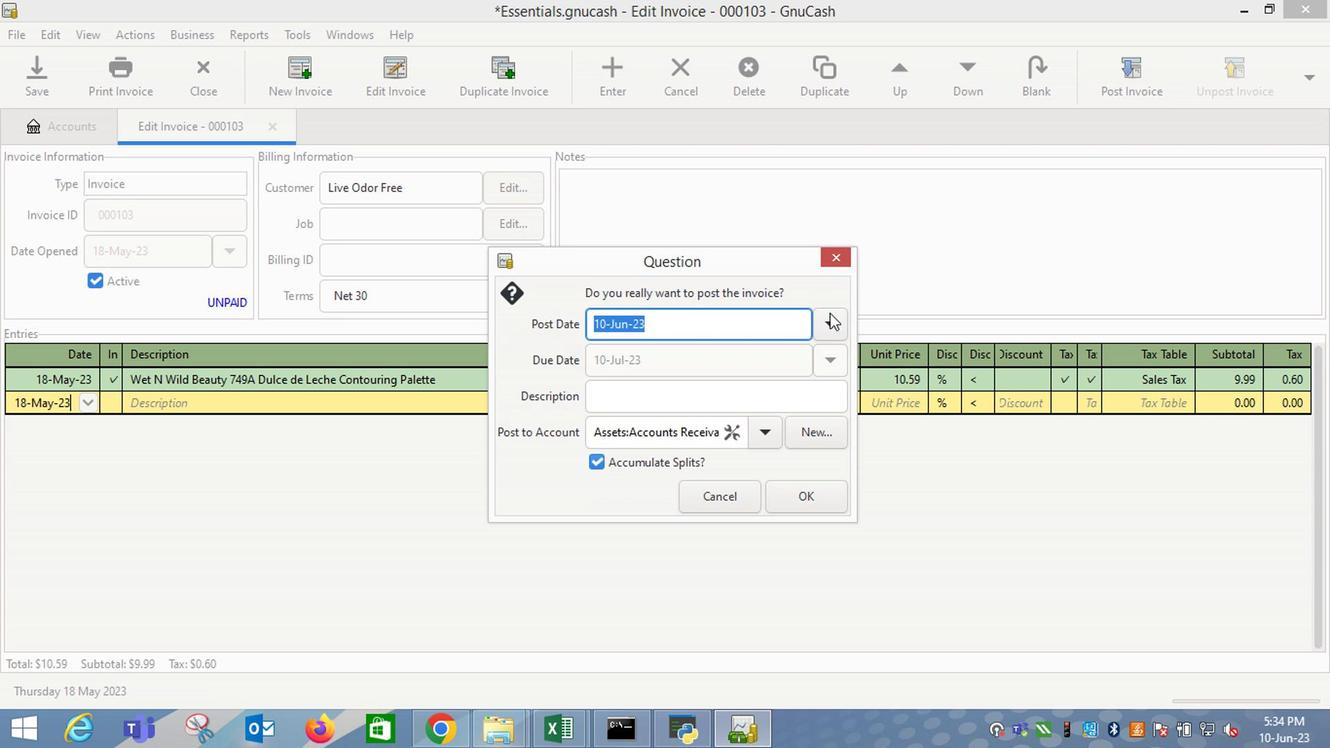 
Action: Mouse pressed left at (830, 316)
Screenshot: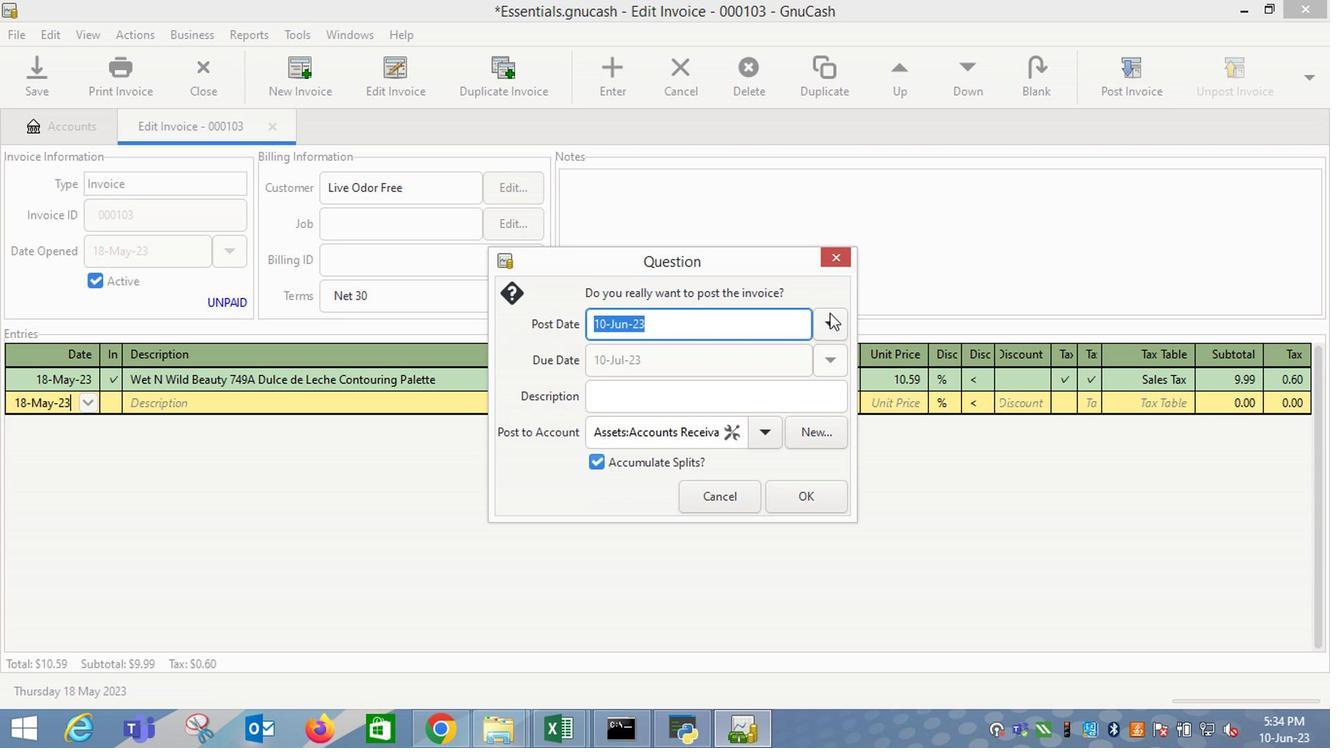
Action: Mouse moved to (682, 358)
Screenshot: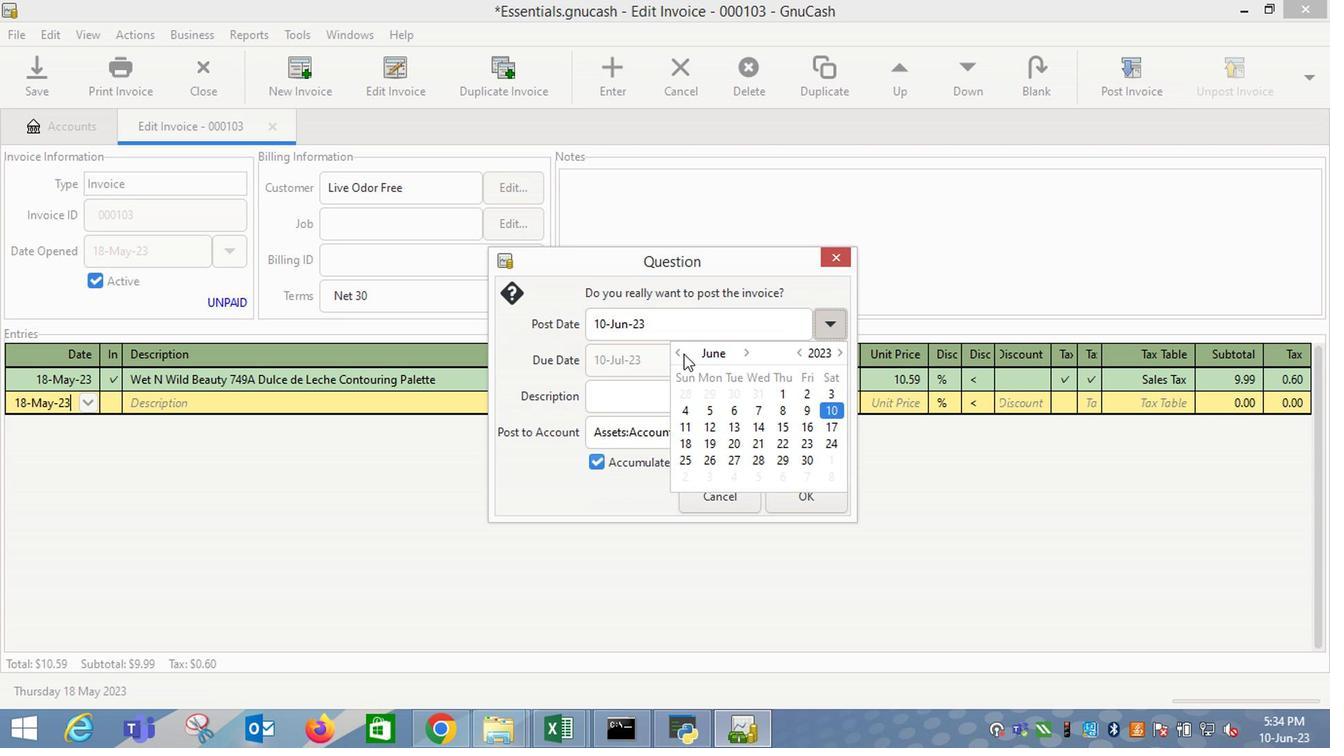 
Action: Mouse pressed left at (682, 358)
Screenshot: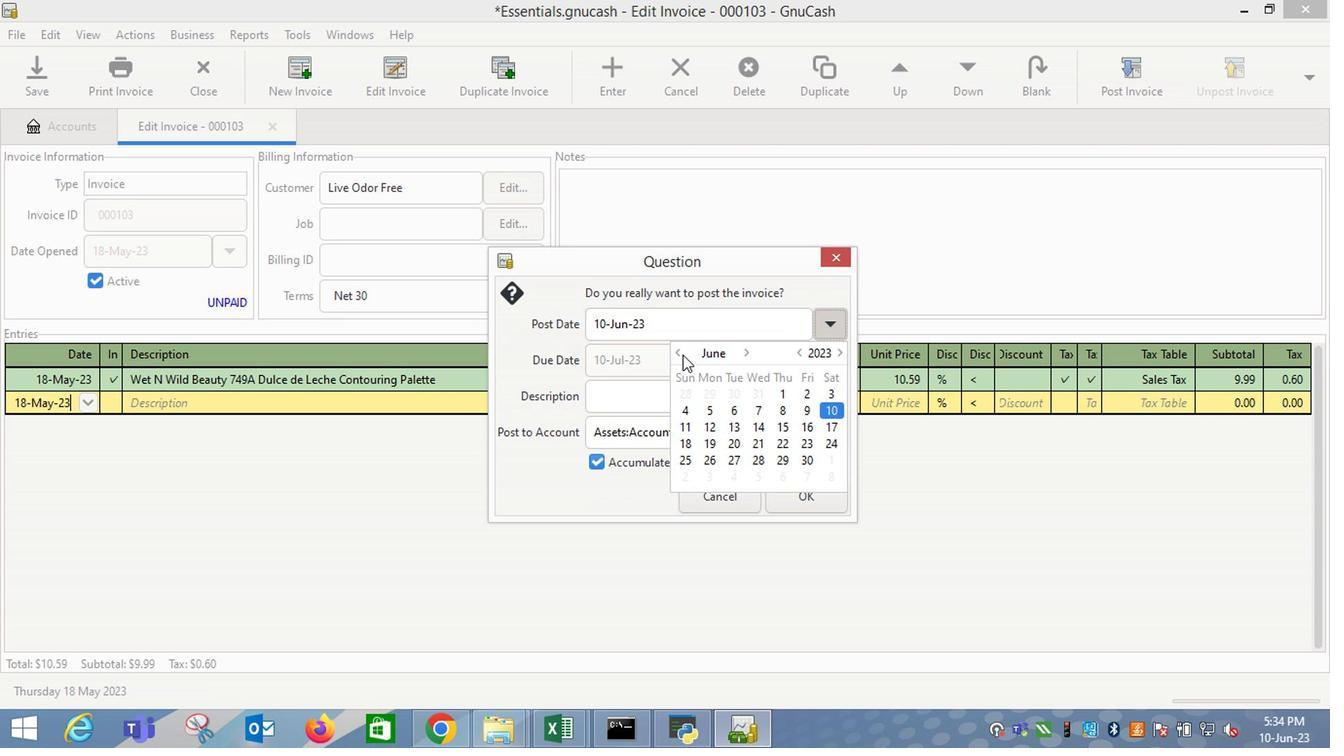 
Action: Mouse moved to (837, 328)
Screenshot: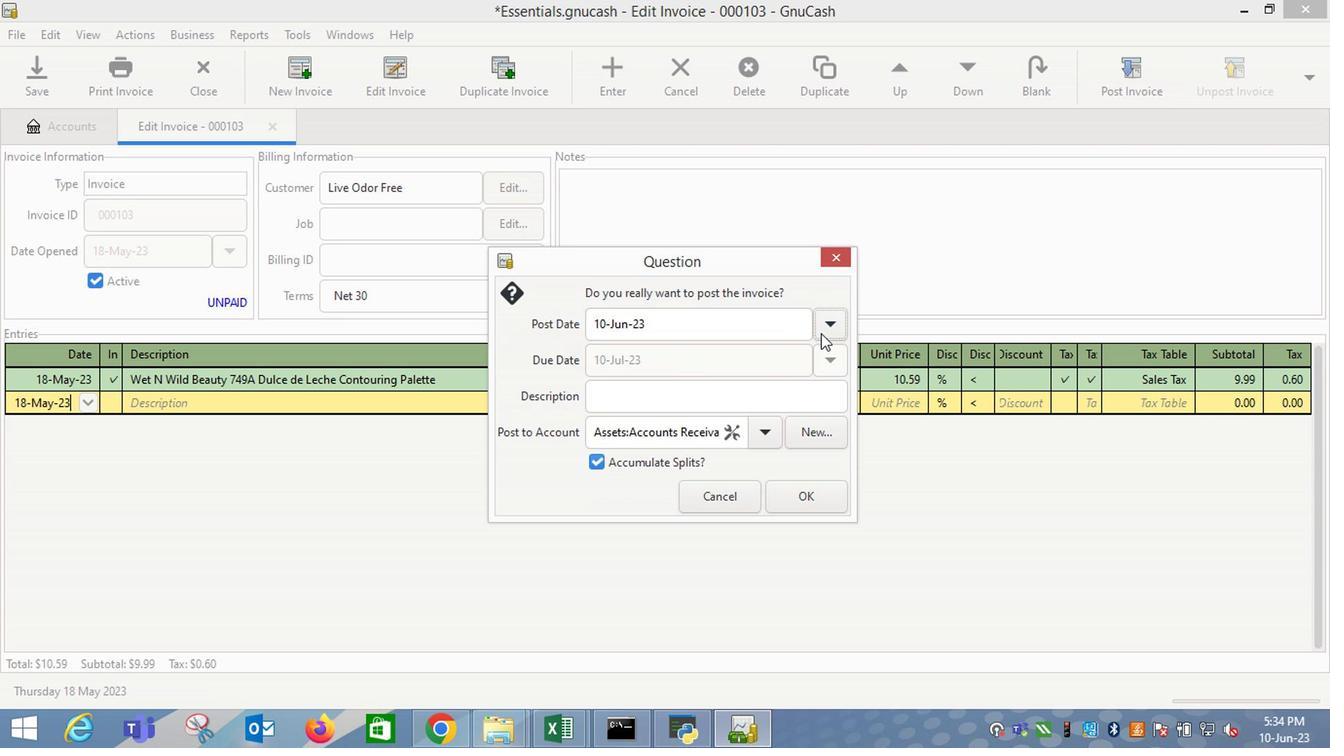 
Action: Mouse pressed left at (837, 328)
Screenshot: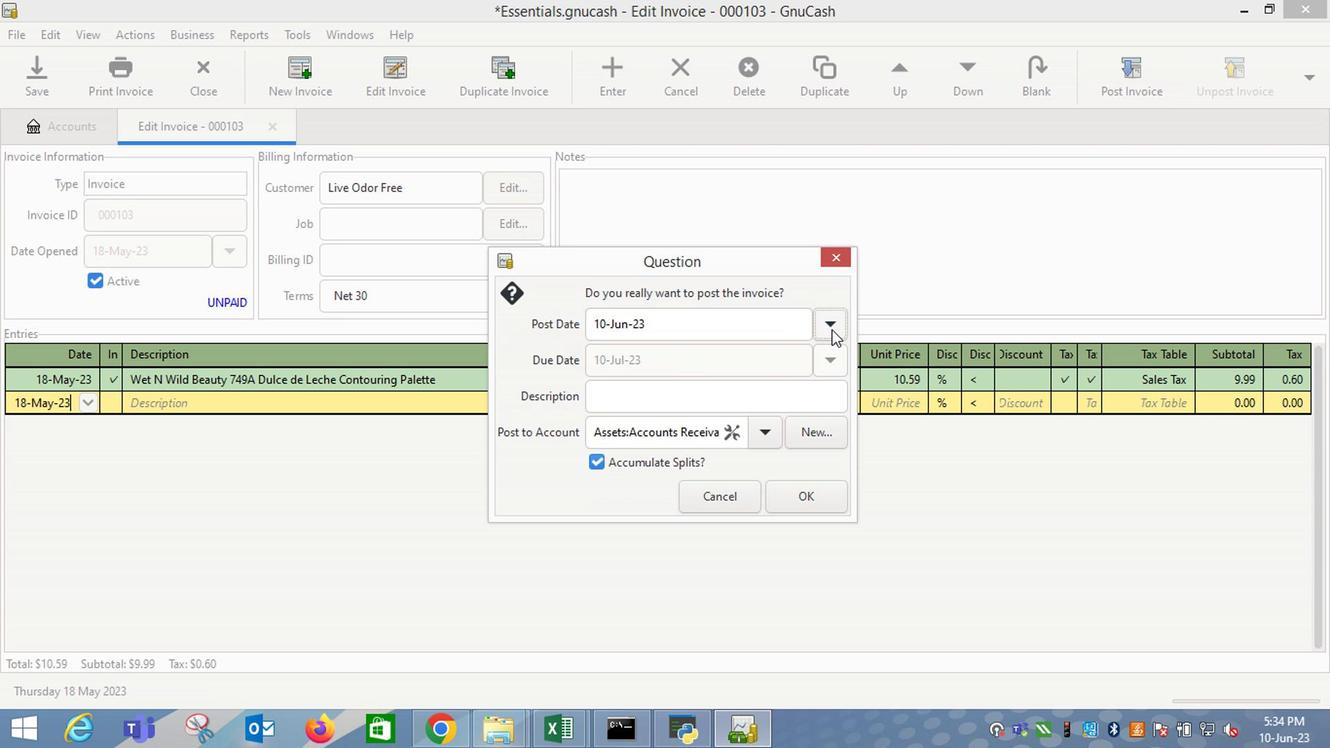 
Action: Mouse moved to (676, 356)
Screenshot: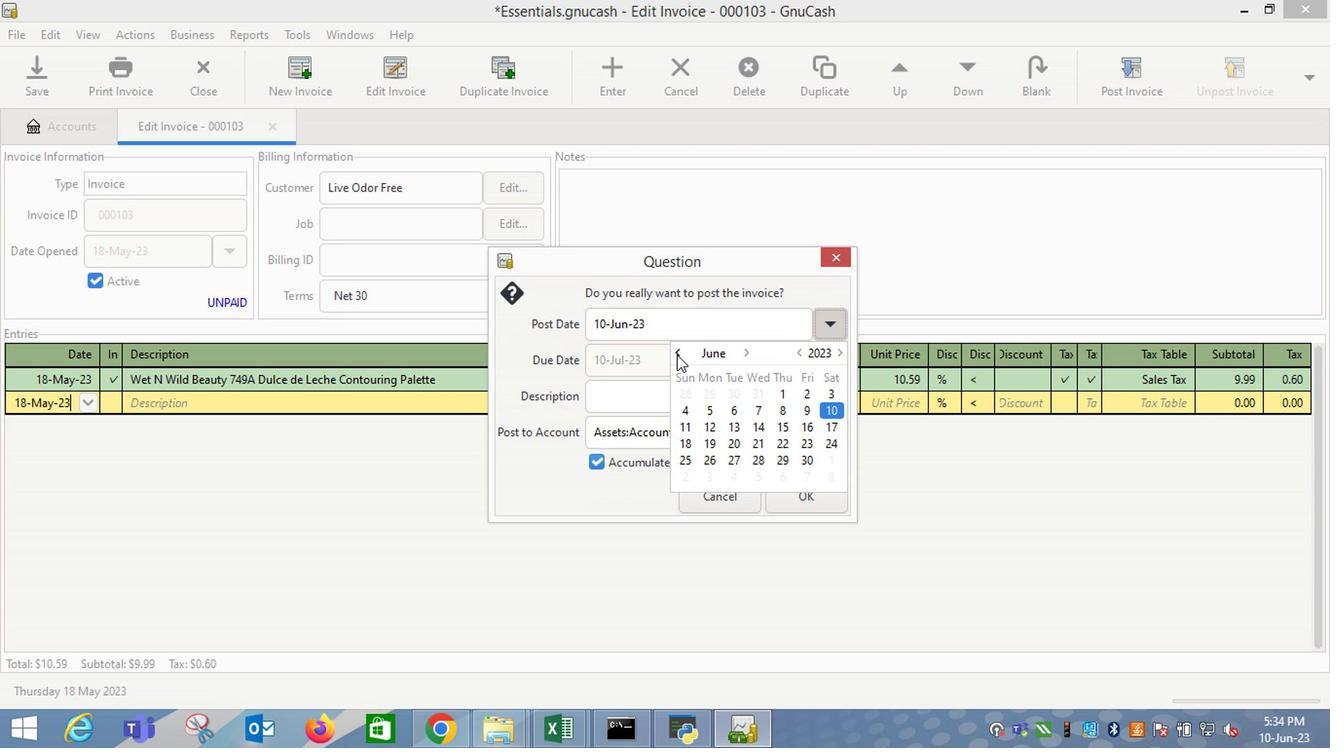 
Action: Mouse pressed left at (676, 356)
Screenshot: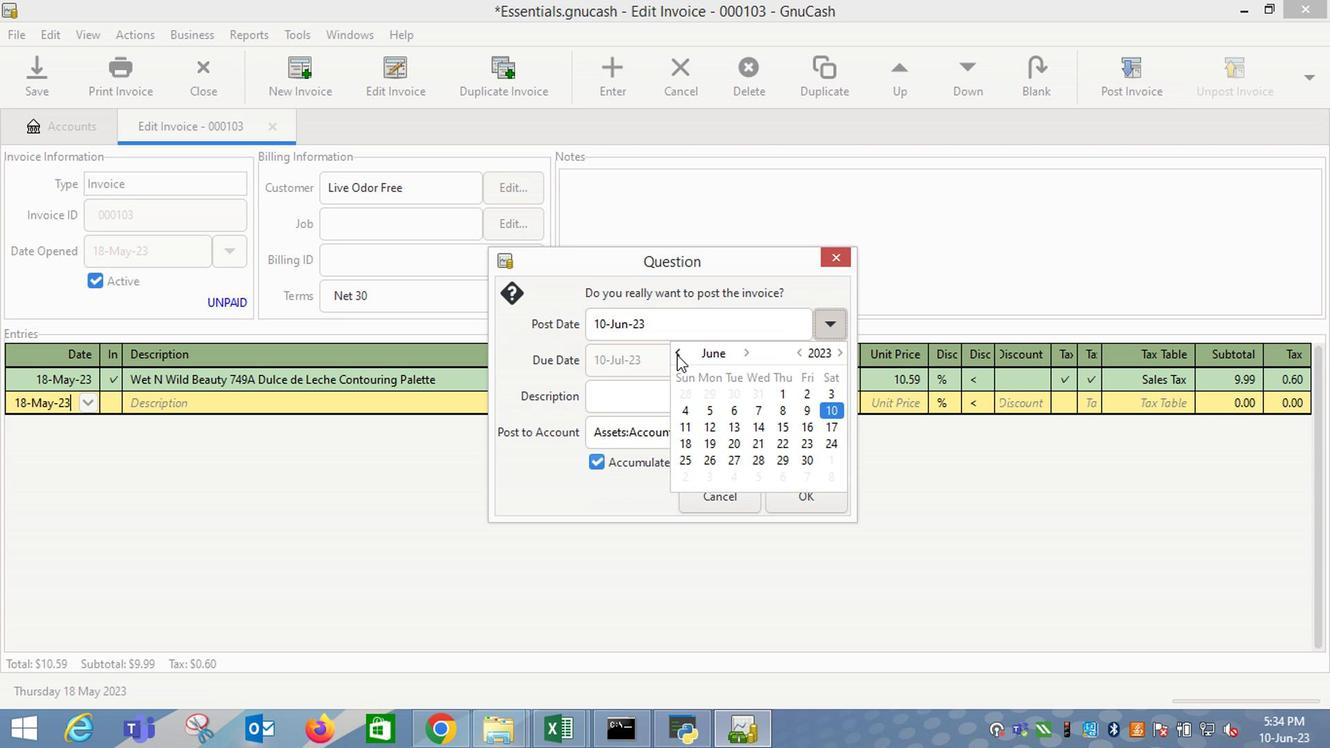 
Action: Mouse moved to (787, 431)
Screenshot: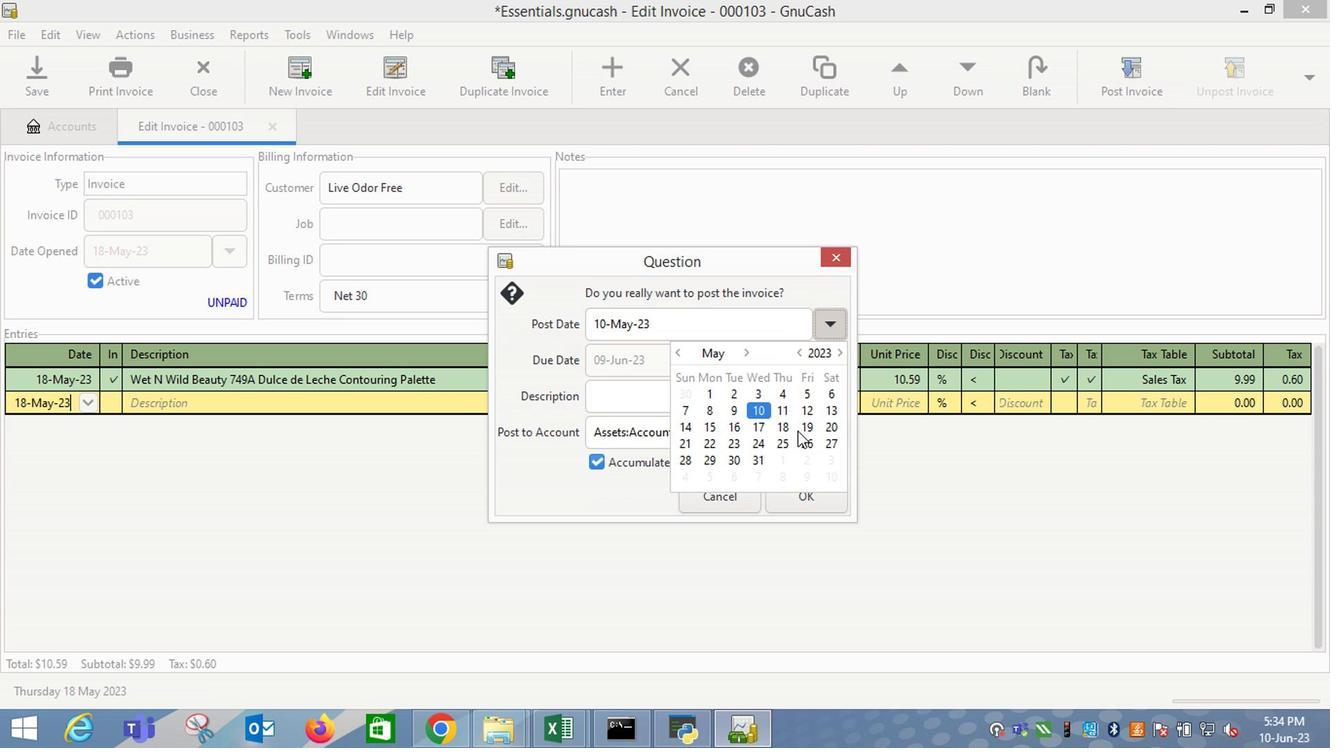
Action: Mouse pressed left at (787, 431)
Screenshot: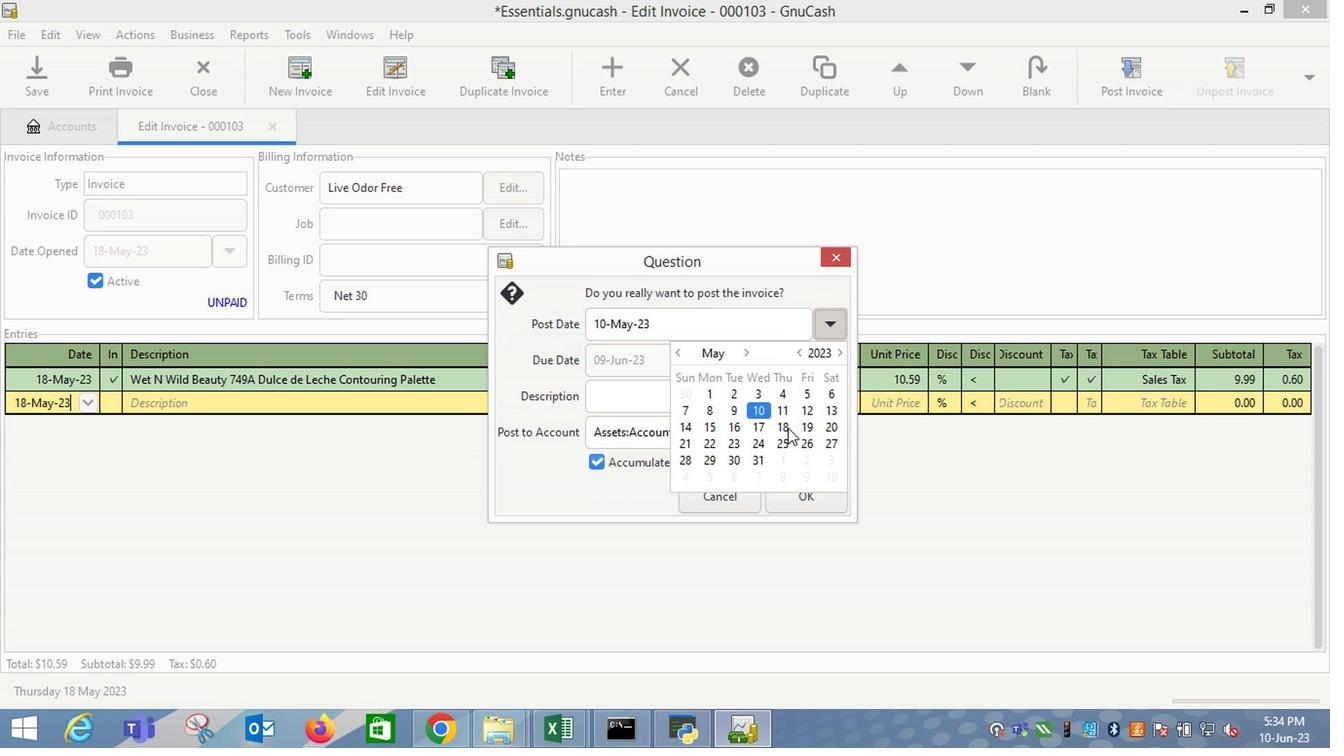 
Action: Mouse moved to (629, 399)
Screenshot: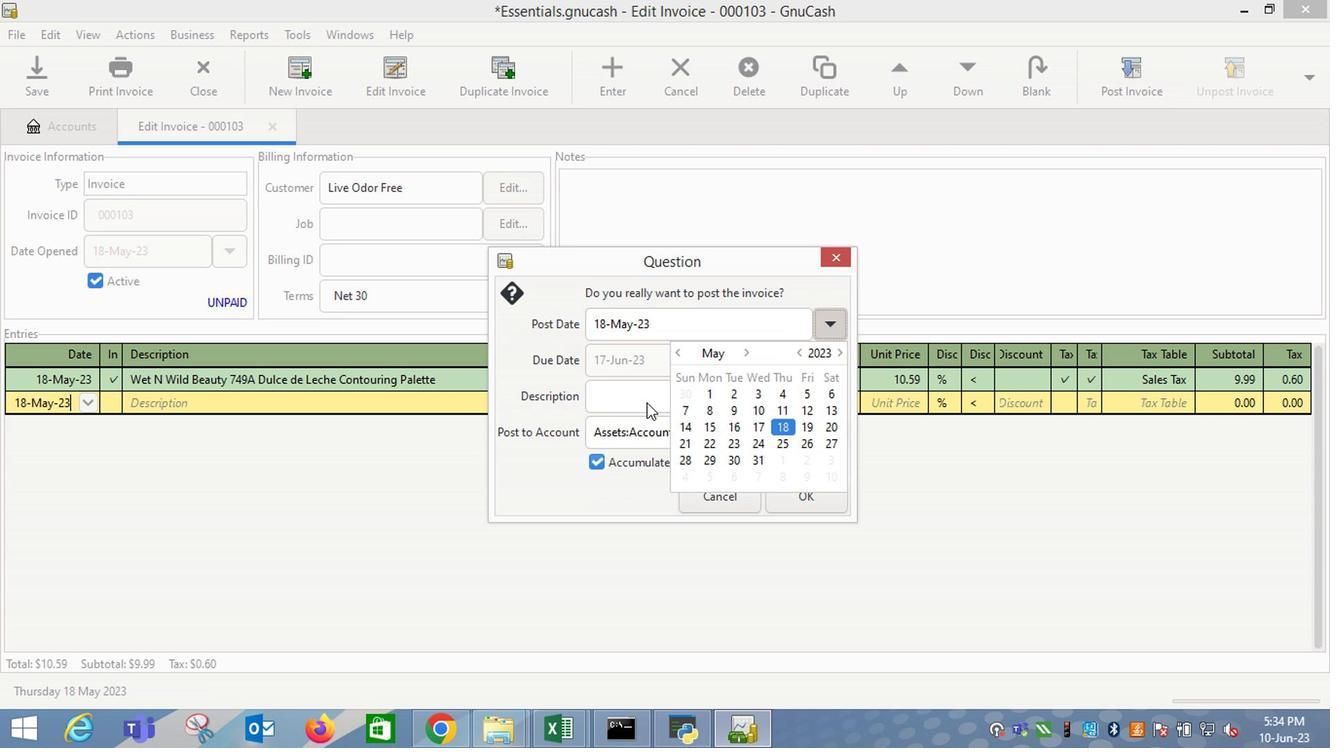 
Action: Mouse pressed left at (629, 399)
Screenshot: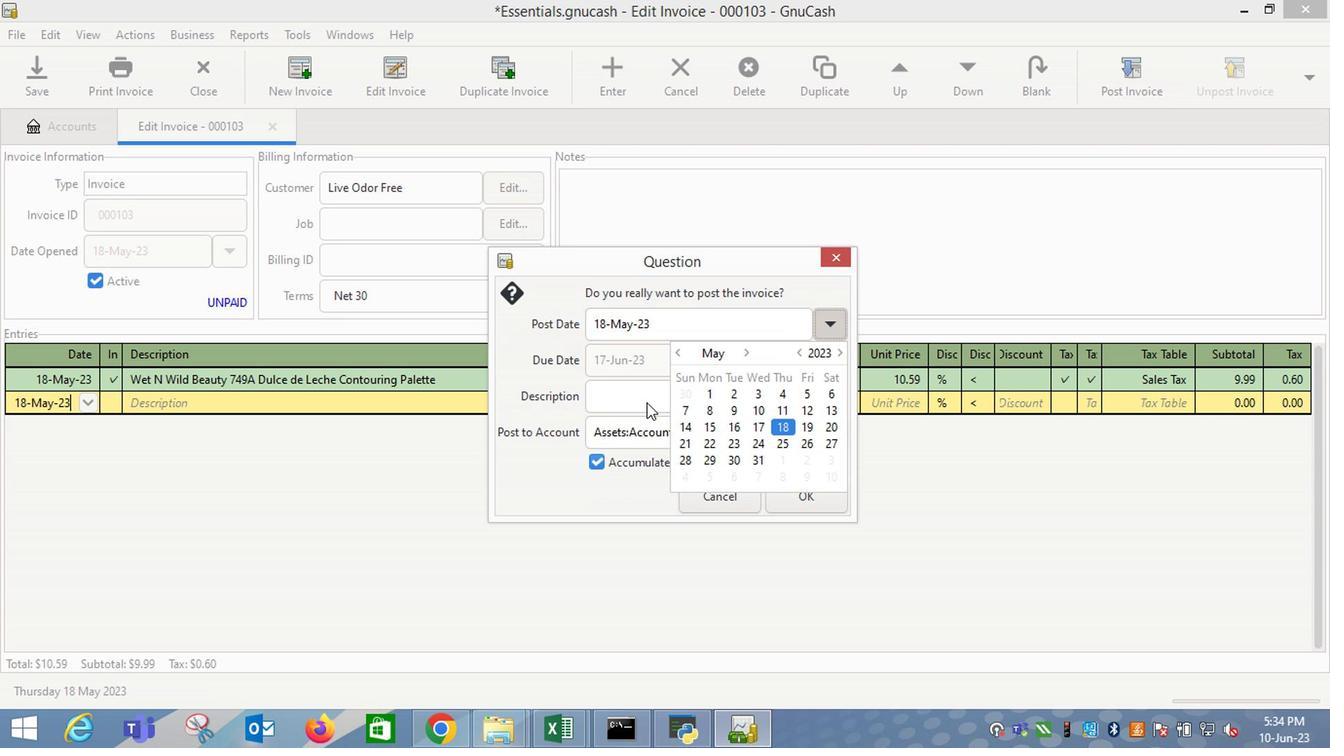 
Action: Mouse moved to (789, 489)
Screenshot: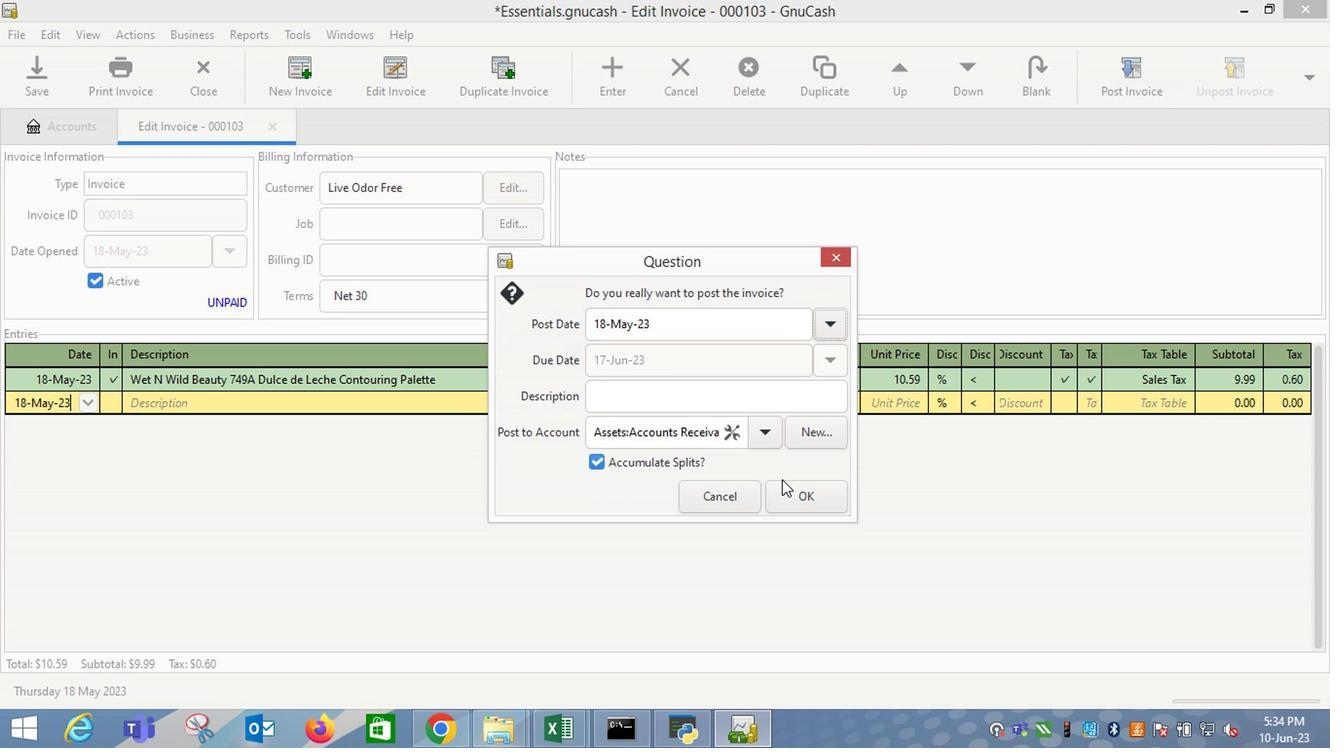 
Action: Mouse pressed left at (789, 489)
Screenshot: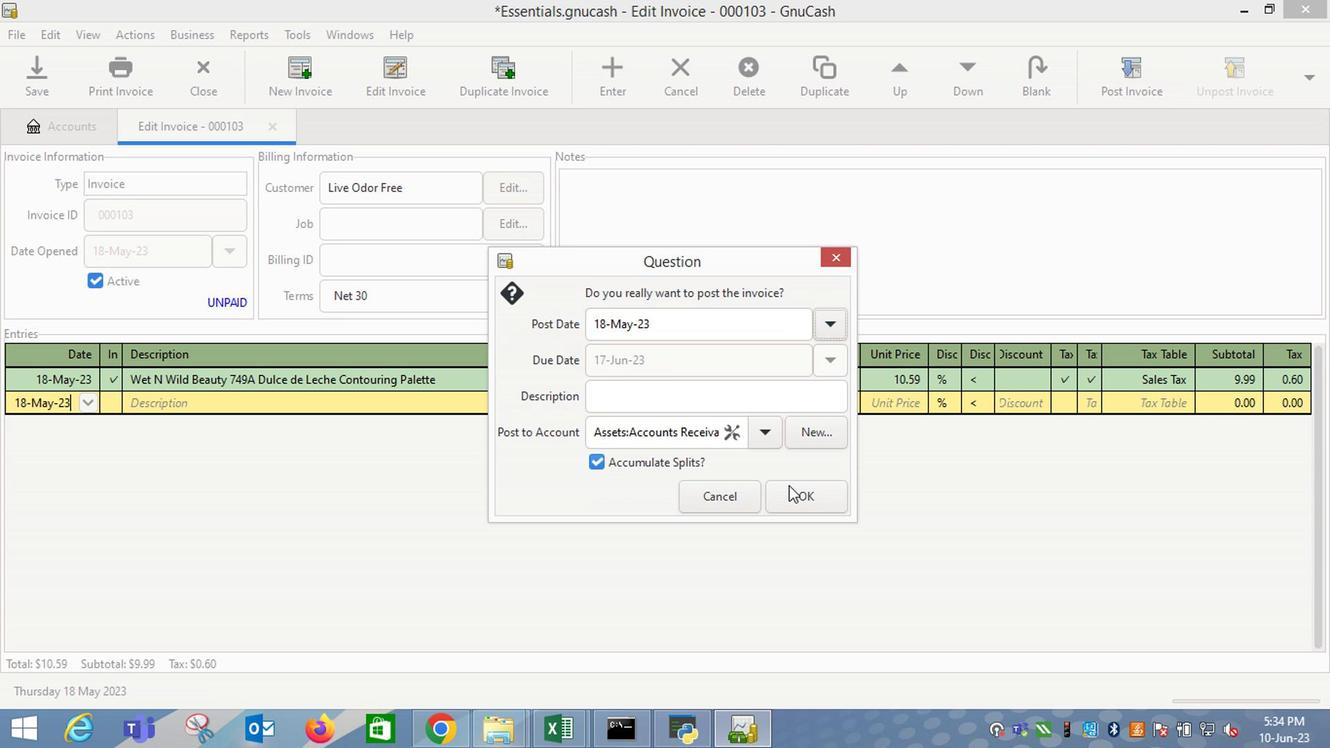 
Action: Mouse moved to (1266, 90)
Screenshot: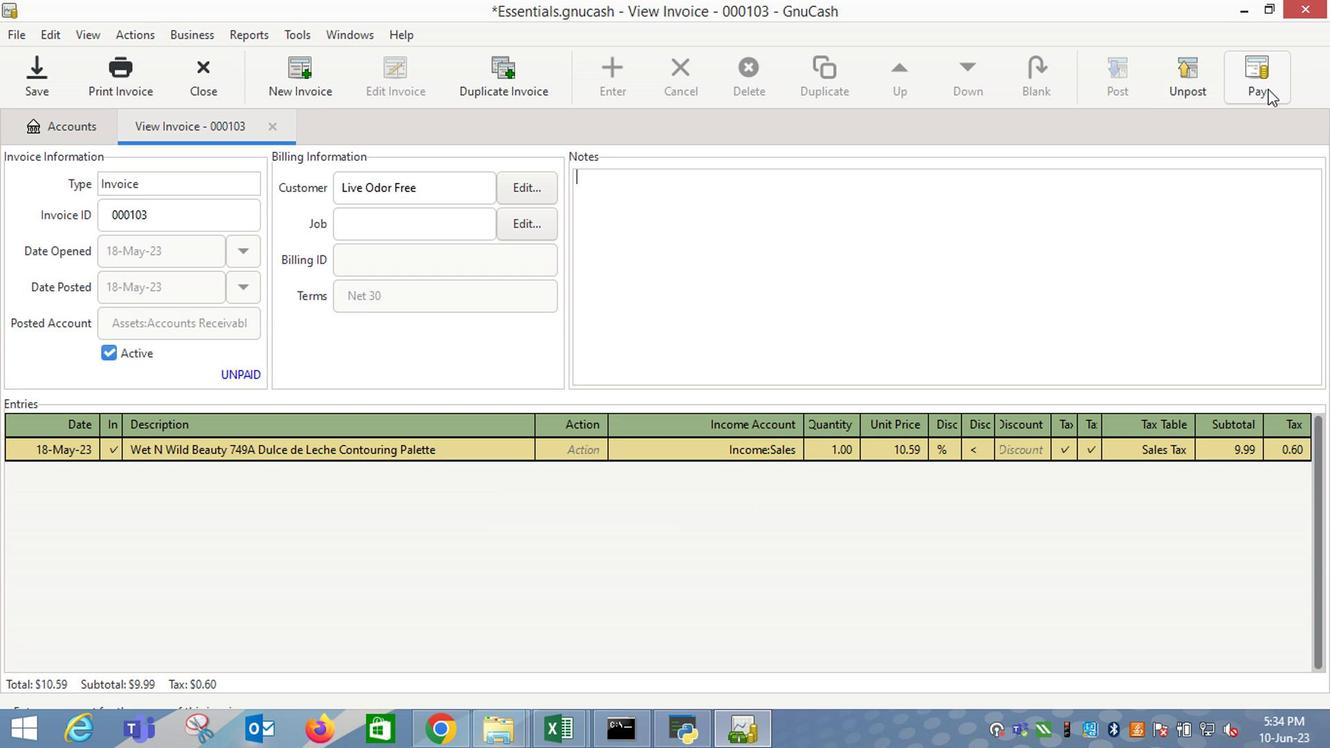 
Action: Mouse pressed left at (1266, 90)
Screenshot: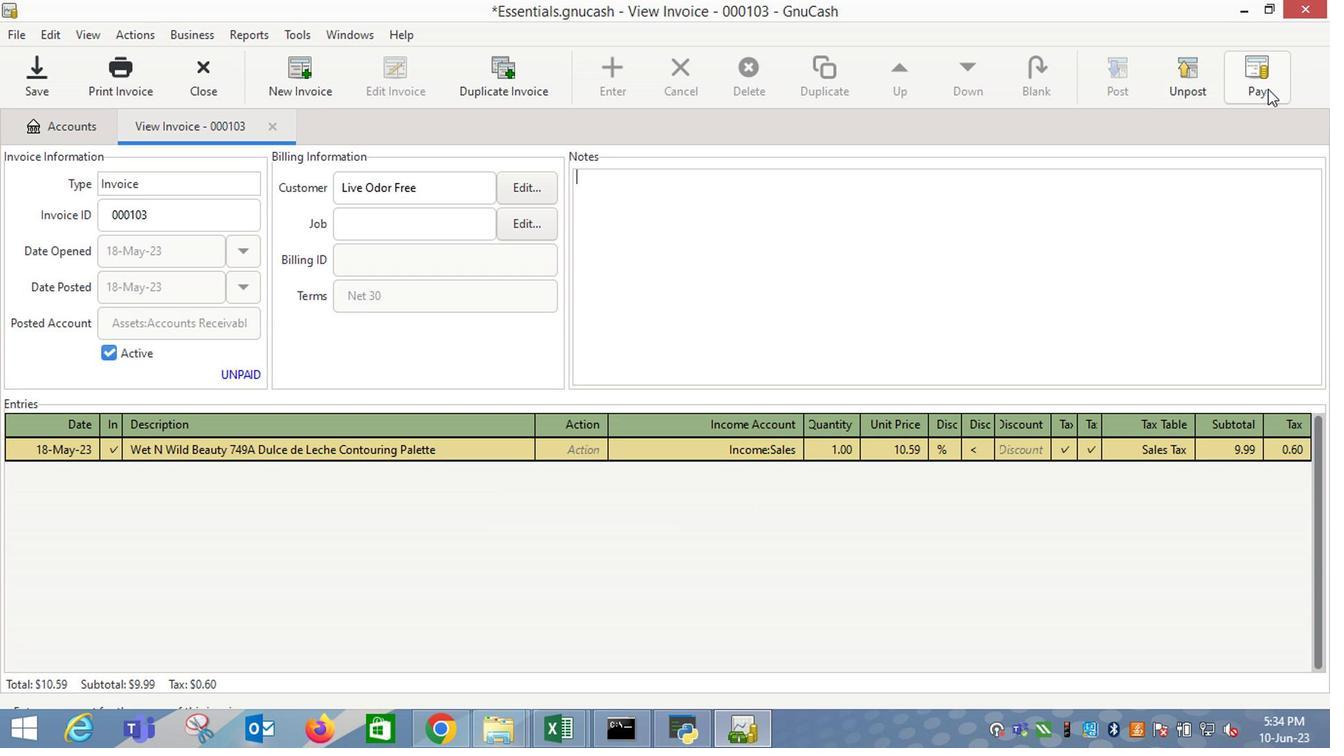 
Action: Mouse moved to (594, 390)
Screenshot: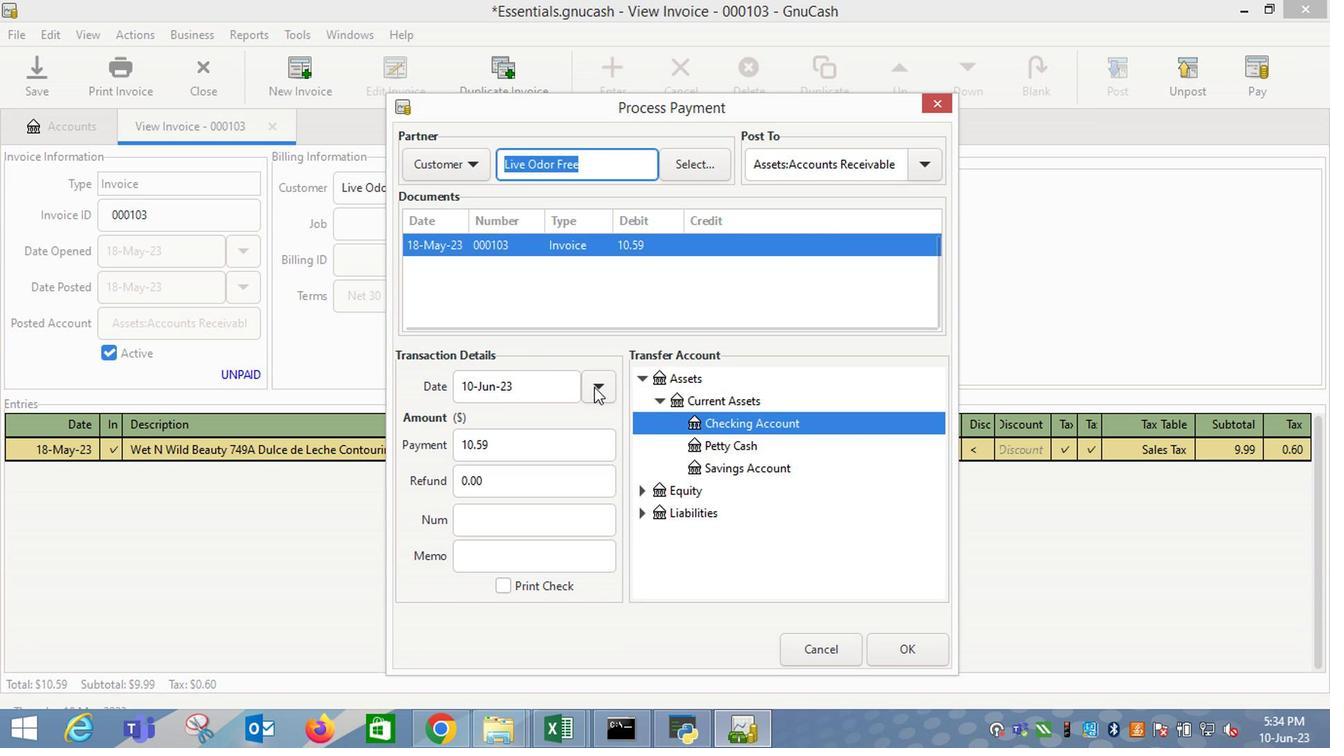
Action: Mouse pressed left at (594, 390)
Screenshot: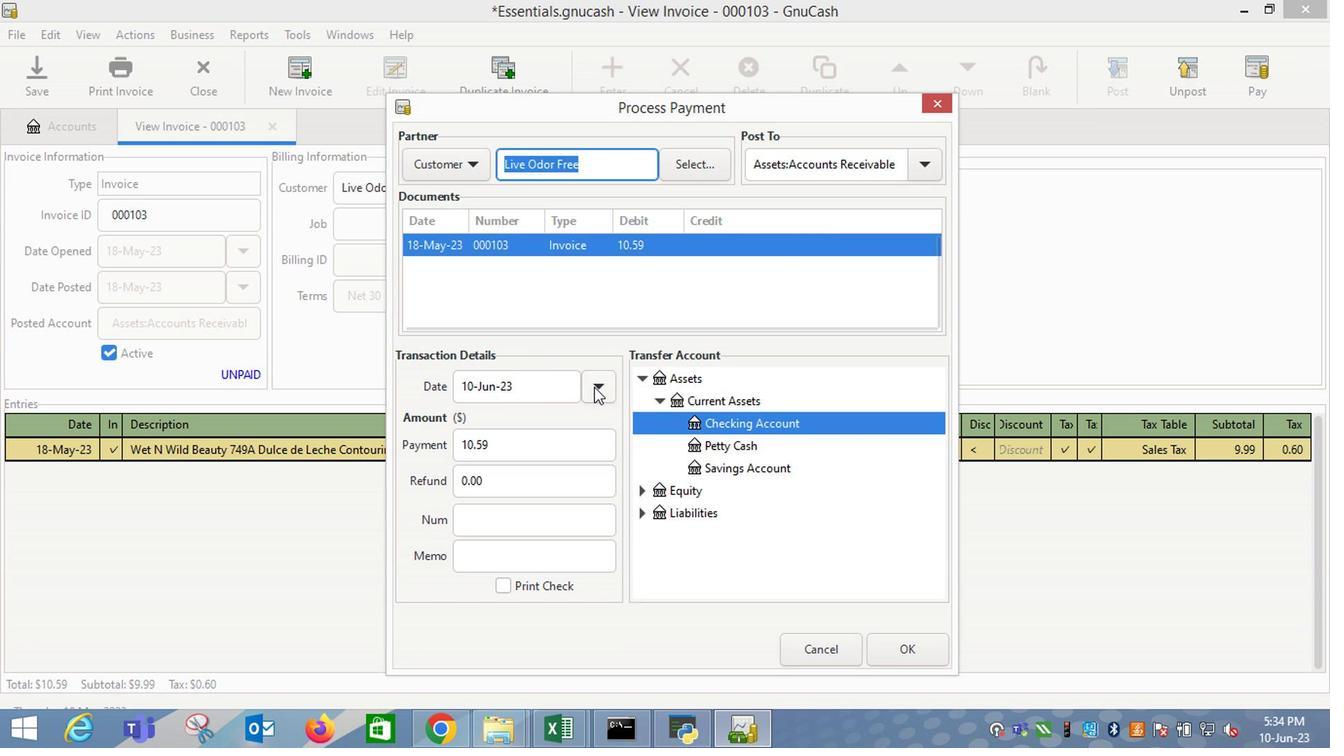 
Action: Mouse moved to (574, 491)
Screenshot: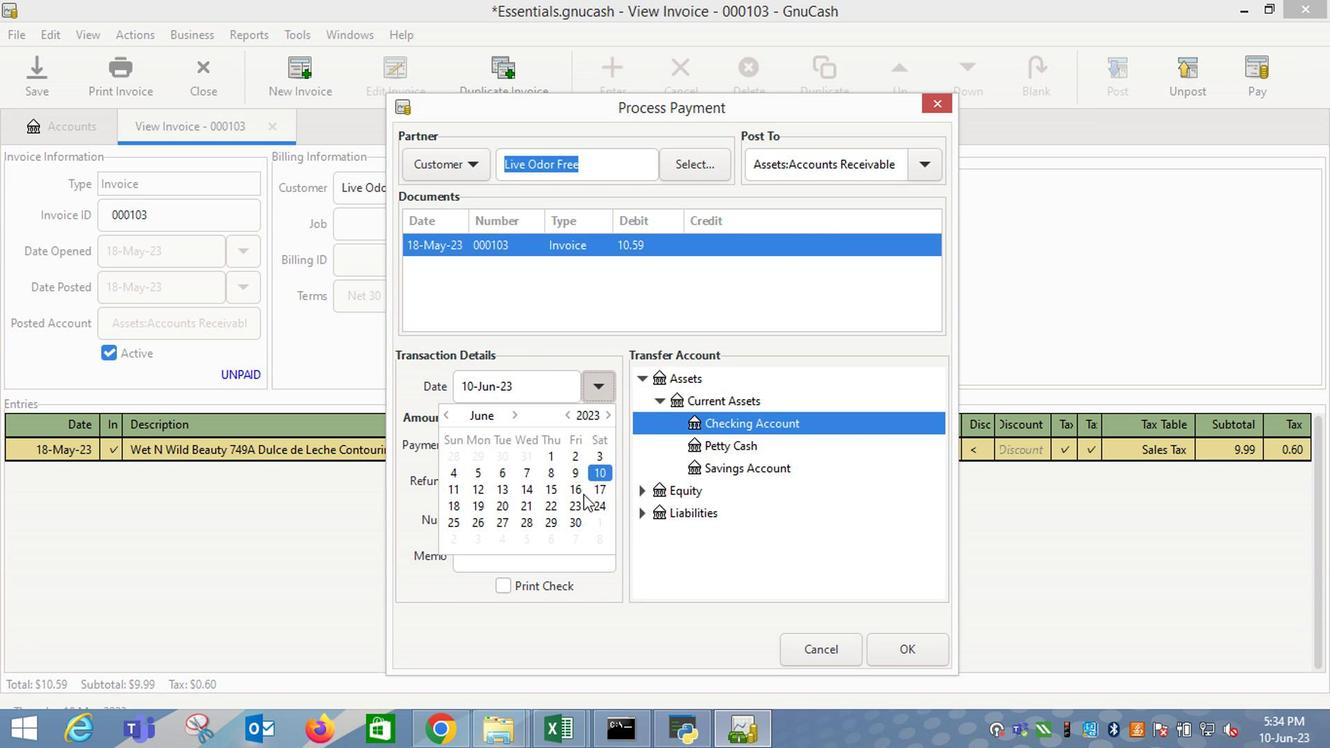 
Action: Mouse pressed left at (574, 491)
Screenshot: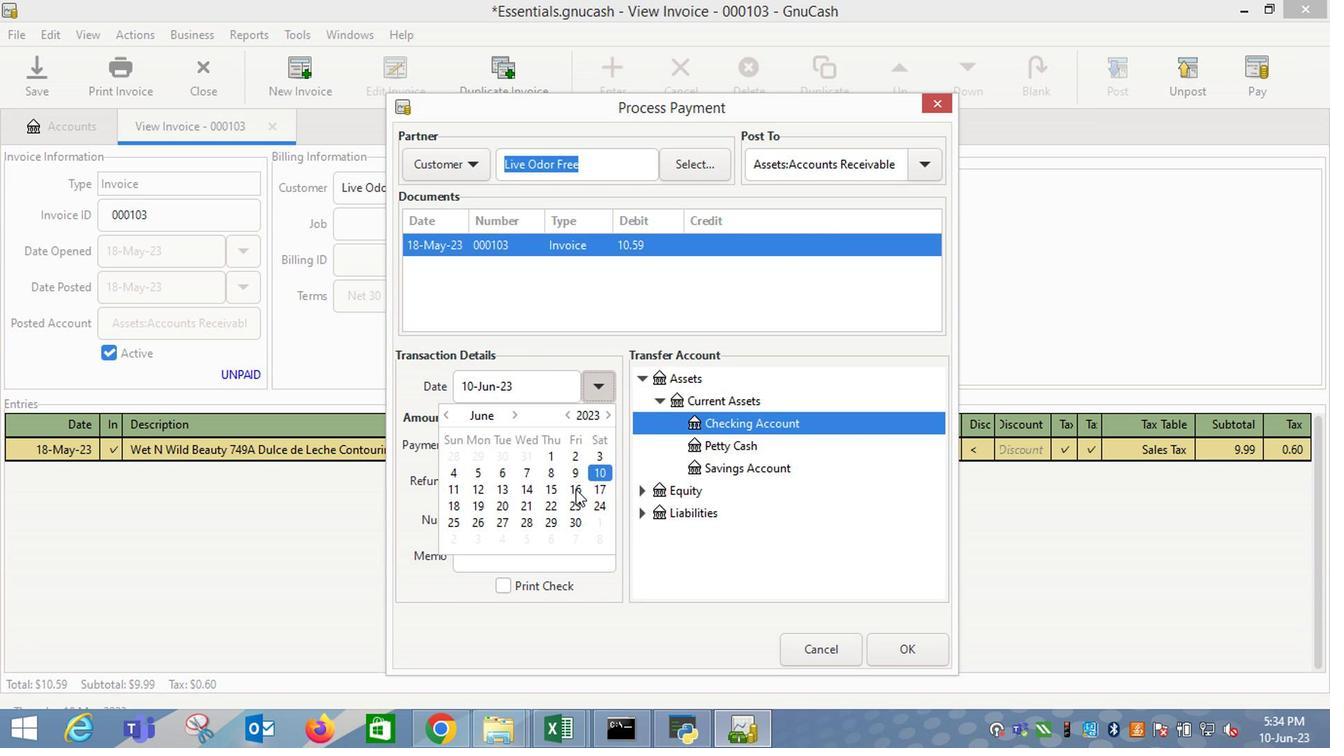 
Action: Mouse moved to (791, 539)
Screenshot: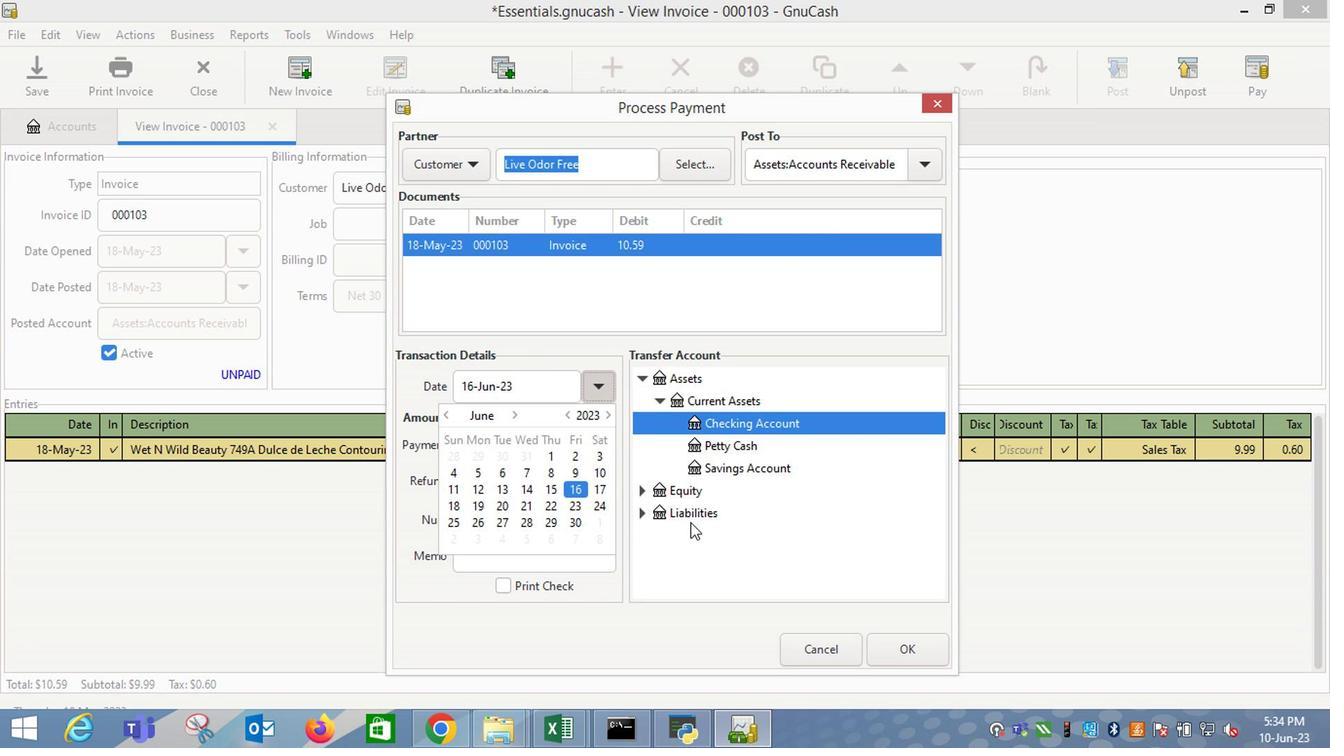 
Action: Mouse pressed left at (791, 539)
Screenshot: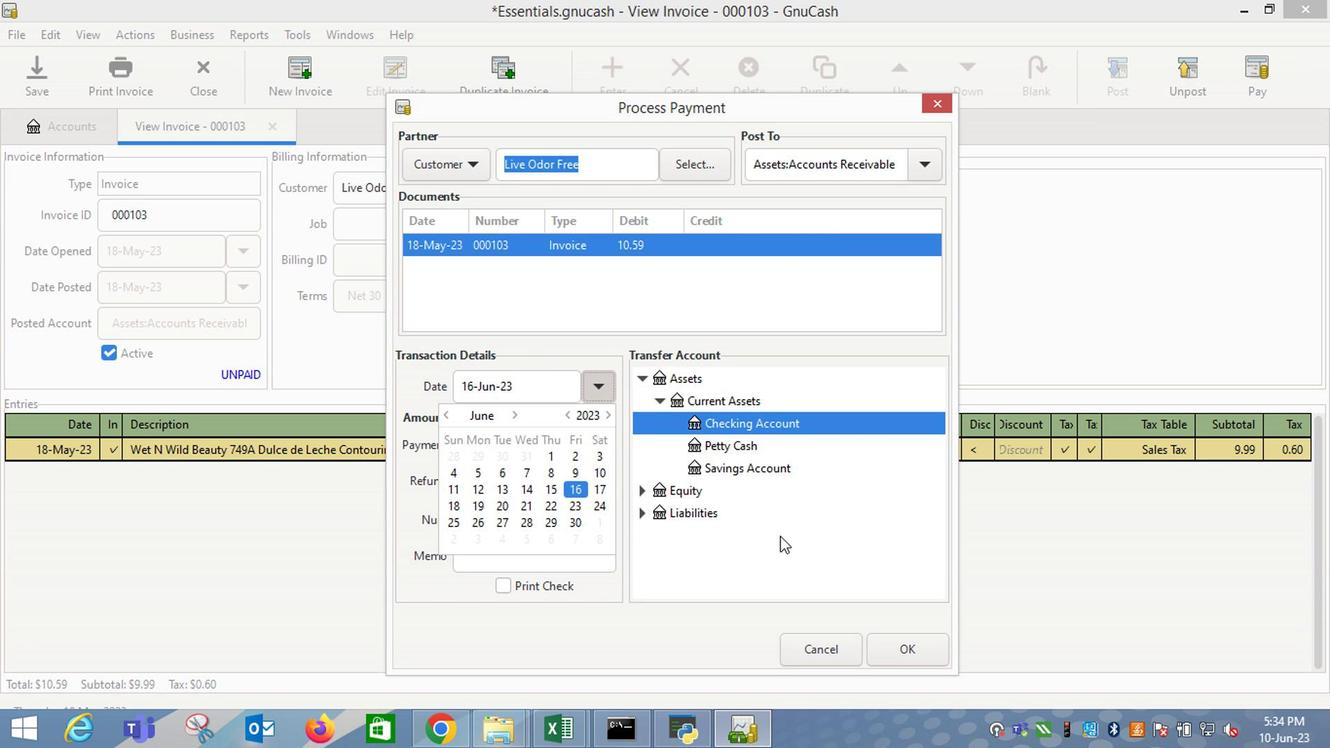 
Action: Mouse moved to (924, 647)
Screenshot: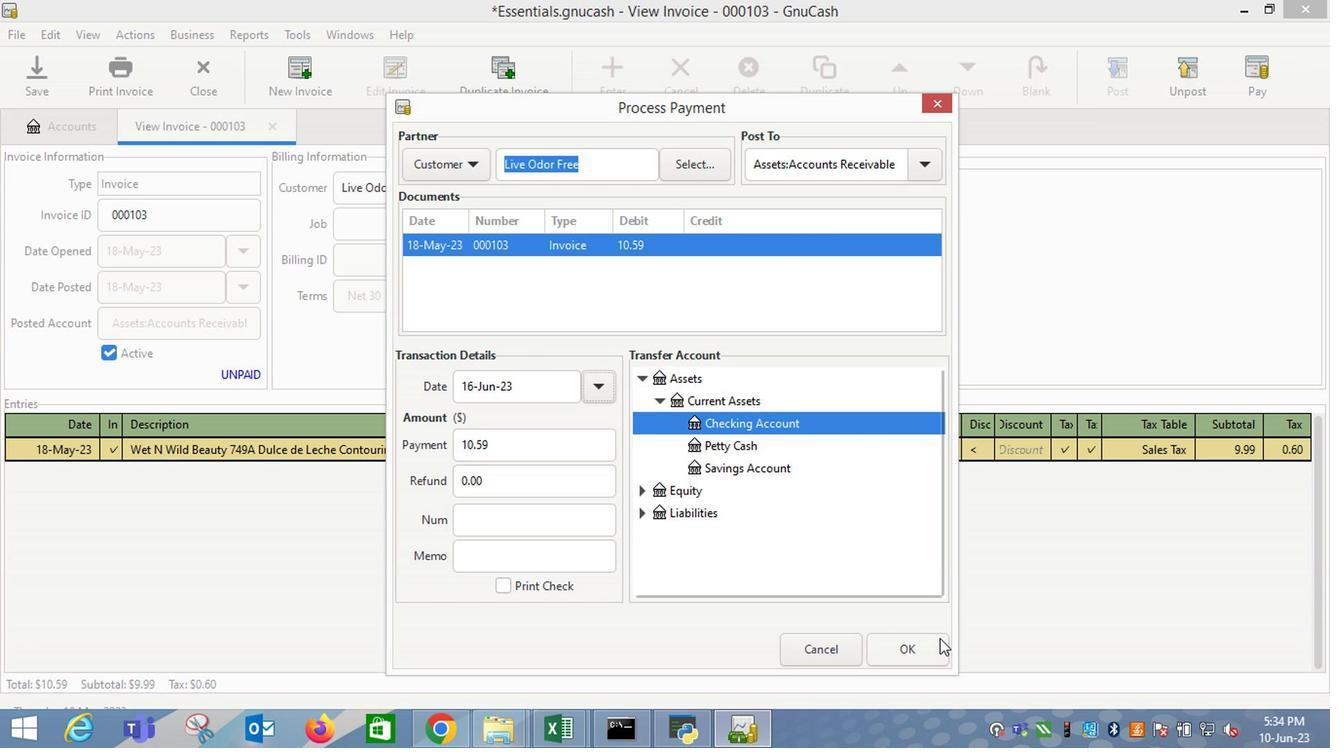 
Action: Mouse pressed left at (924, 647)
Screenshot: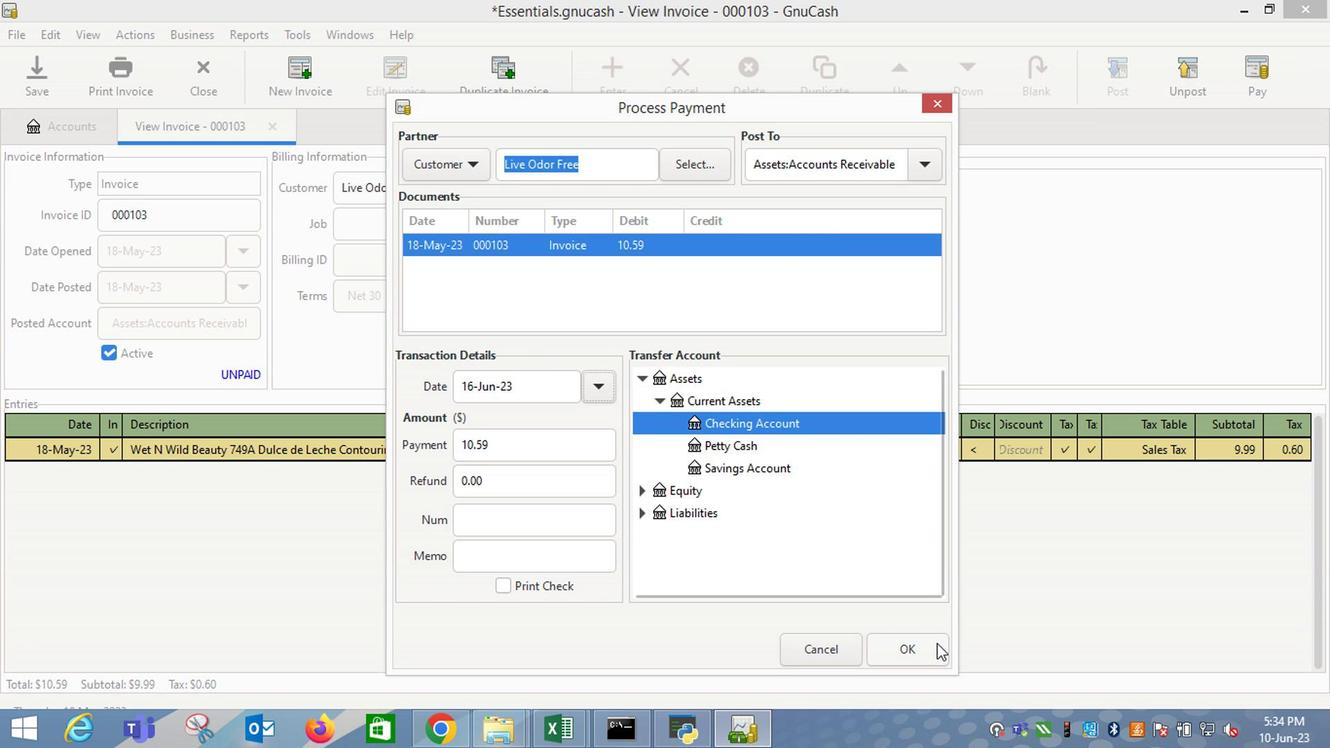 
Action: Mouse moved to (133, 75)
Screenshot: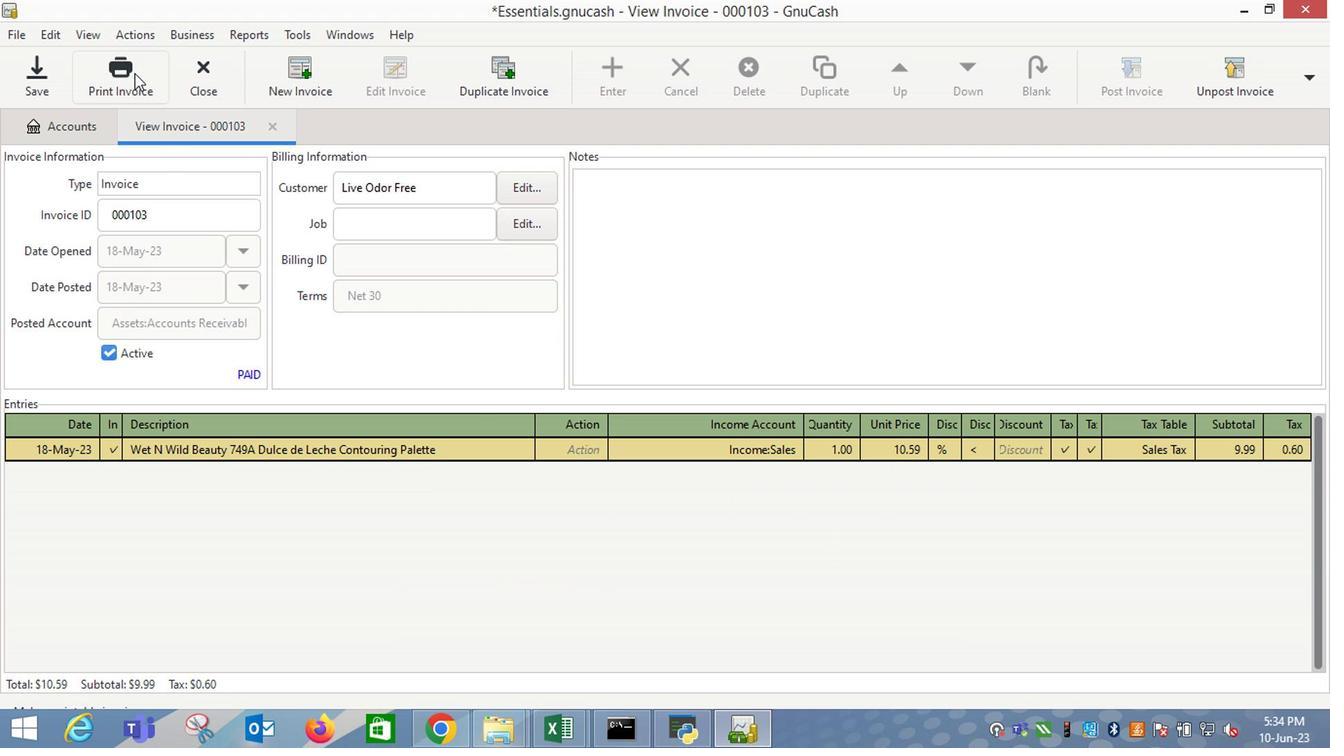 
Action: Mouse pressed left at (133, 75)
Screenshot: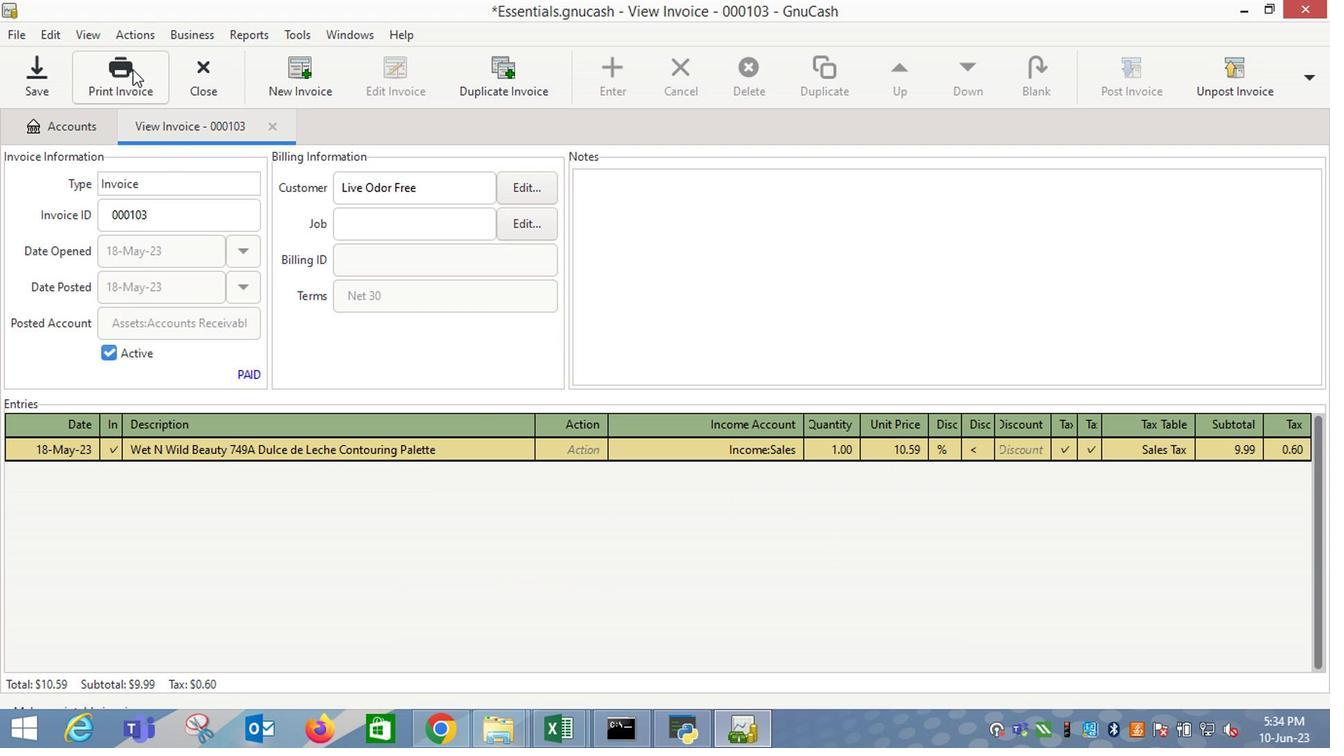 
Action: Mouse moved to (454, 218)
Screenshot: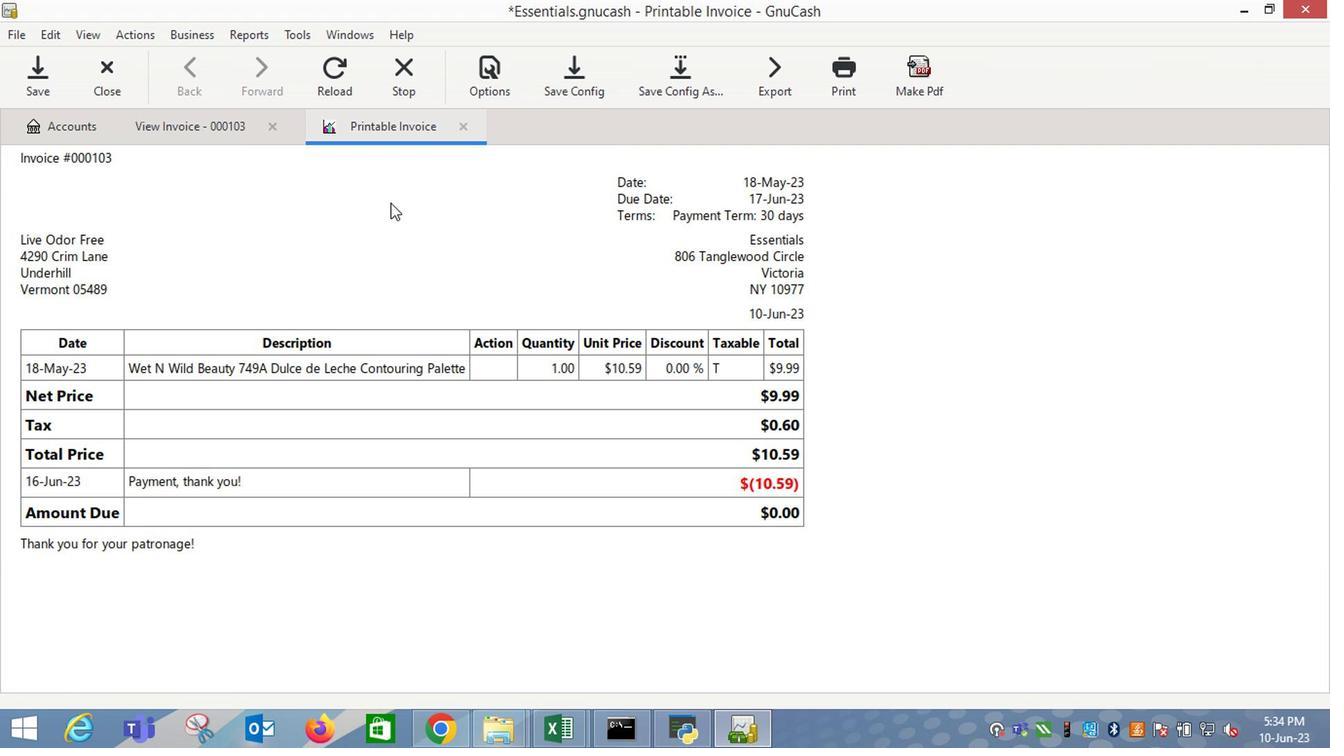 
